 Task: Plan a trip to Edinet, Moldova from 7th December, 2023 to 15th December, 2023 for 6 adults. Place can be entire place with 3 bedrooms having 3 beds and 3 bathrooms. Property type can be guest house. Booking option can be shelf check-in.
Action: Mouse moved to (452, 62)
Screenshot: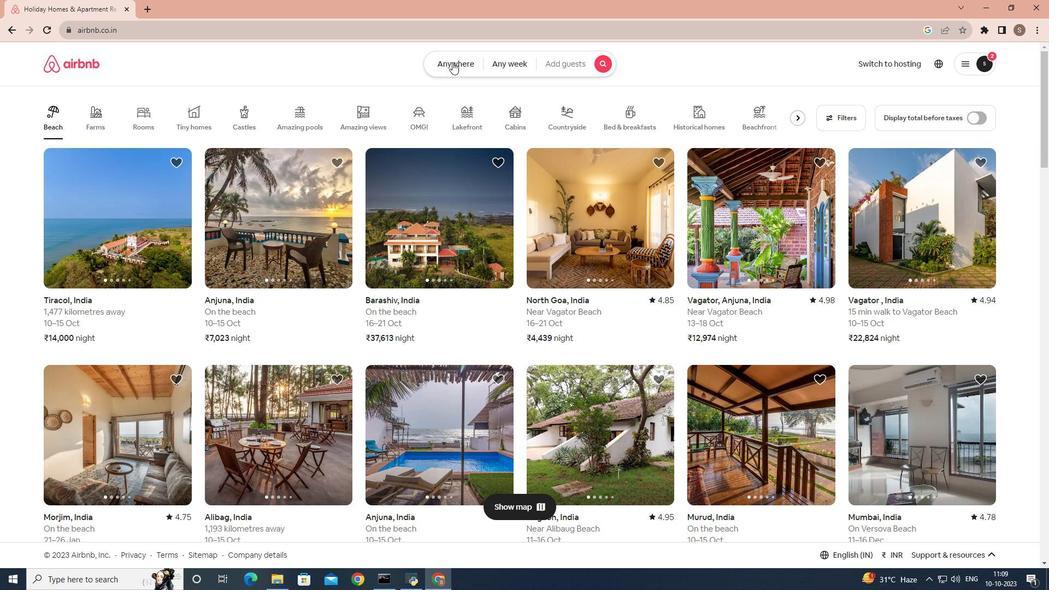 
Action: Mouse pressed left at (452, 62)
Screenshot: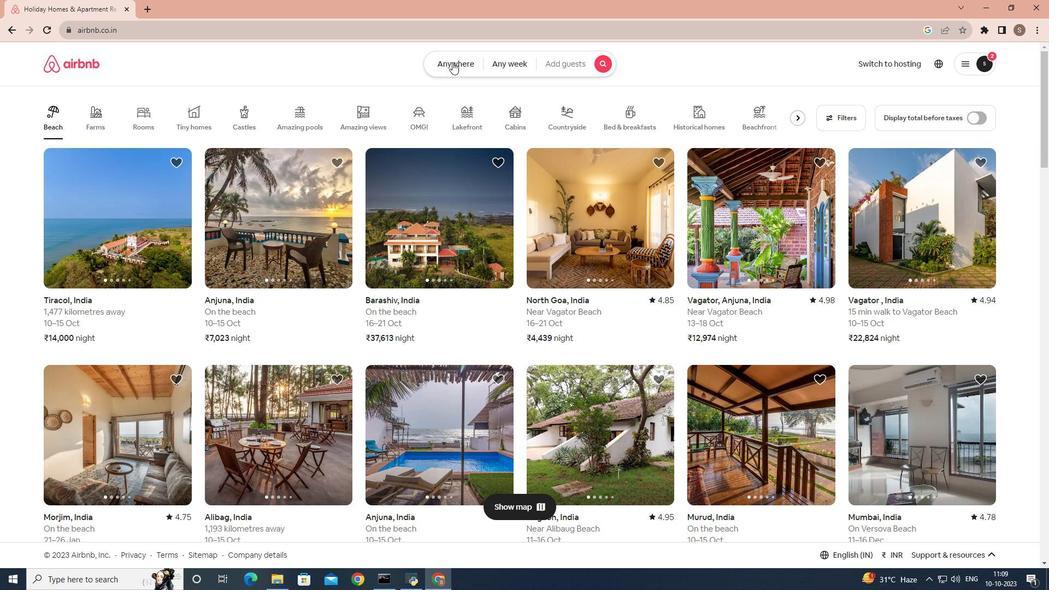 
Action: Mouse moved to (320, 105)
Screenshot: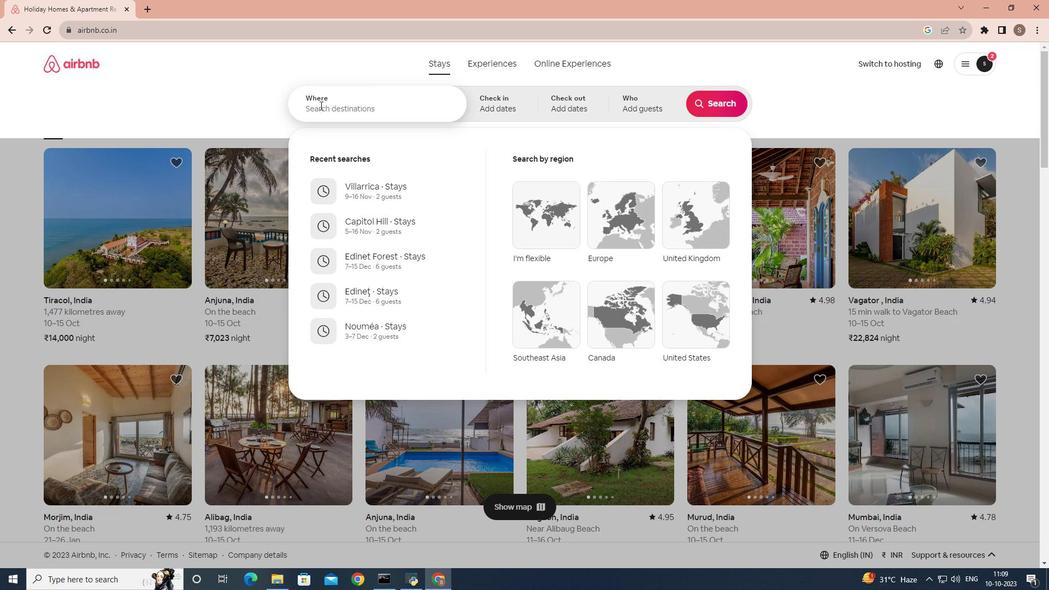 
Action: Mouse pressed left at (320, 105)
Screenshot: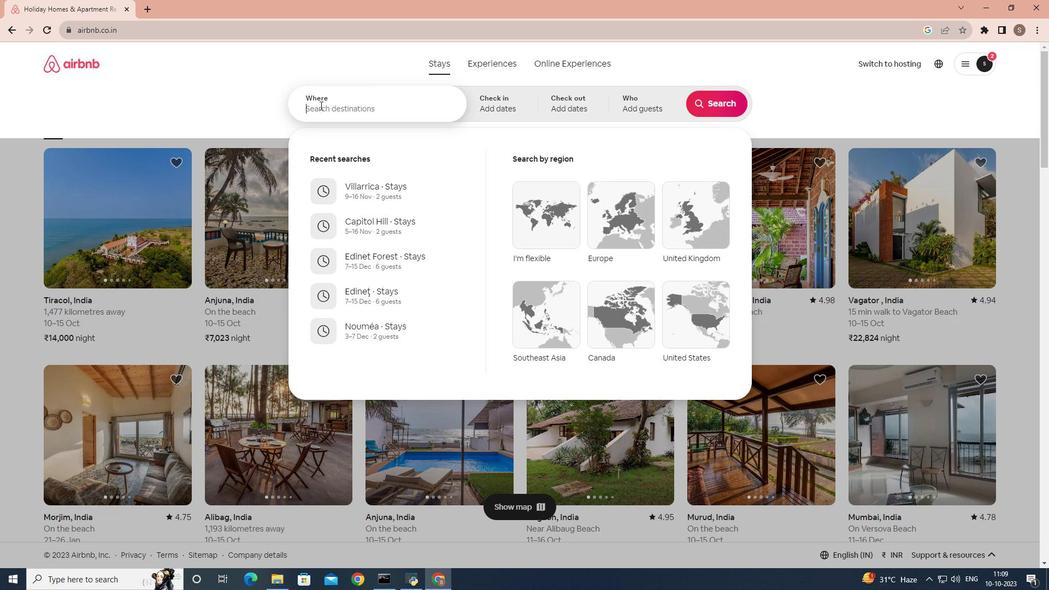 
Action: Key pressed edinet
Screenshot: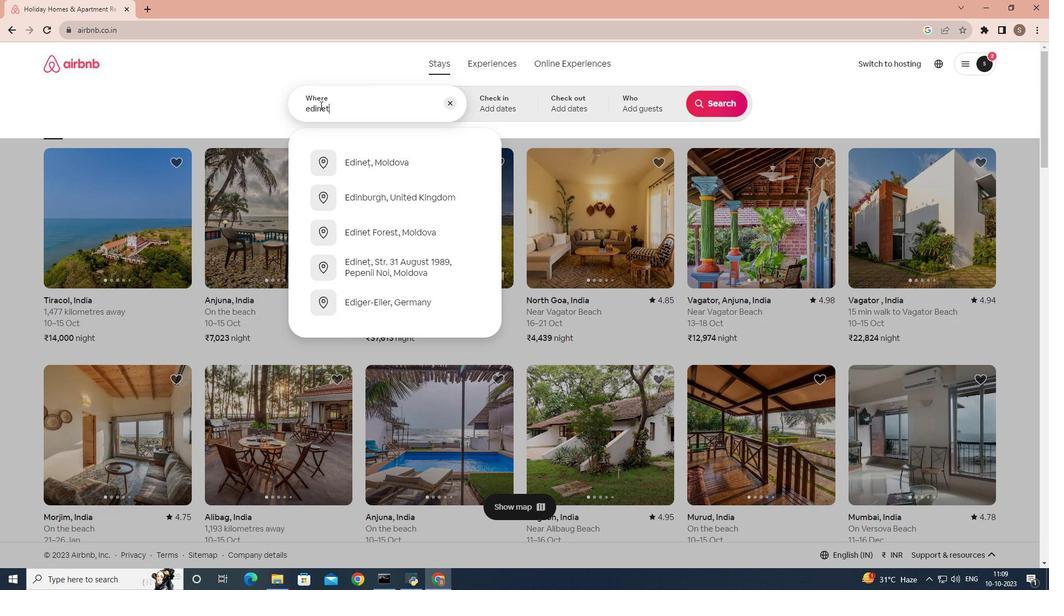 
Action: Mouse moved to (361, 162)
Screenshot: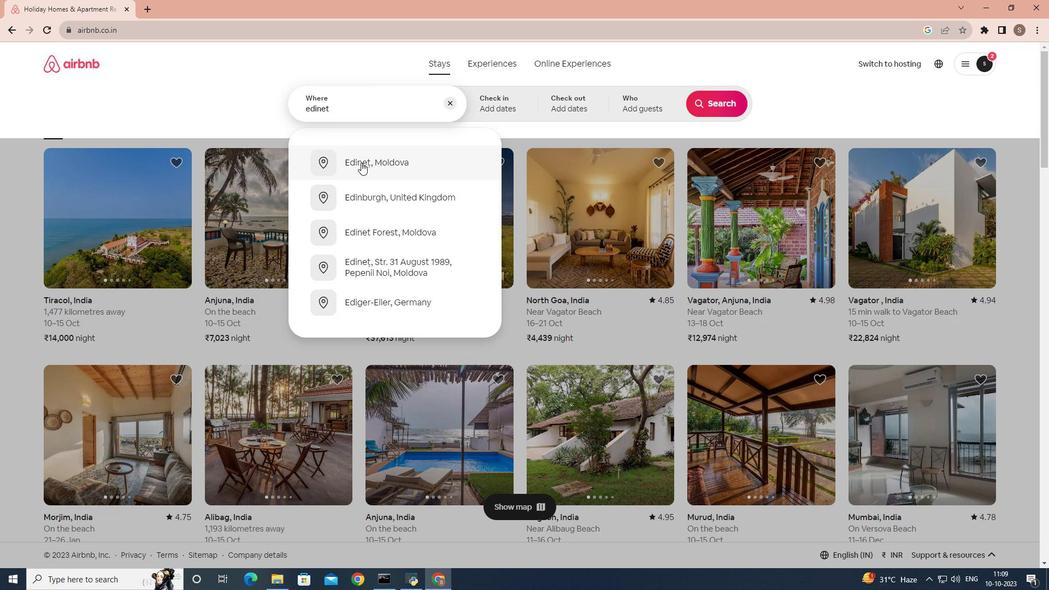 
Action: Mouse pressed left at (361, 162)
Screenshot: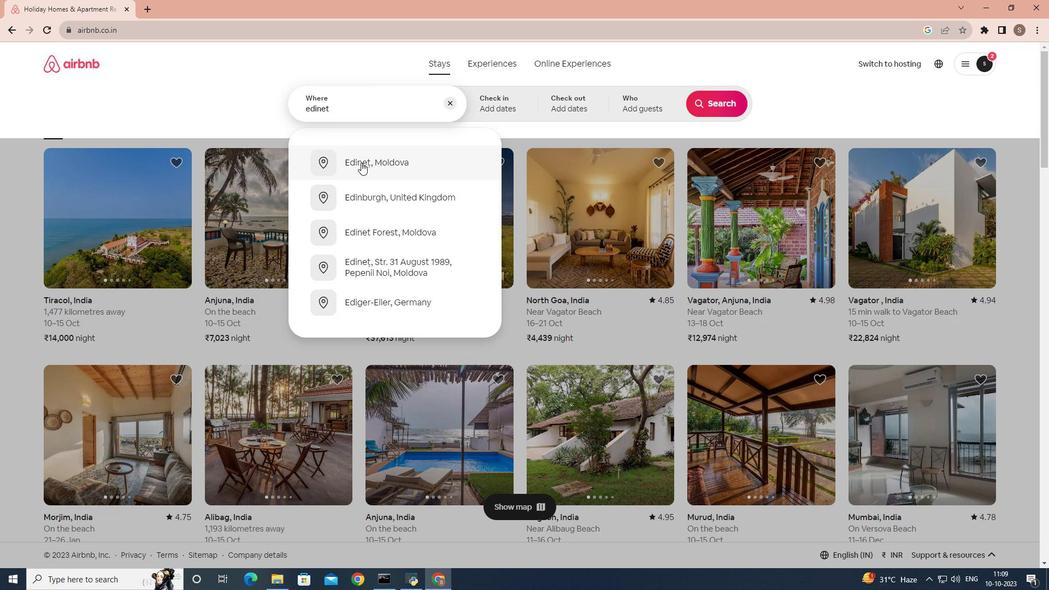 
Action: Mouse moved to (509, 113)
Screenshot: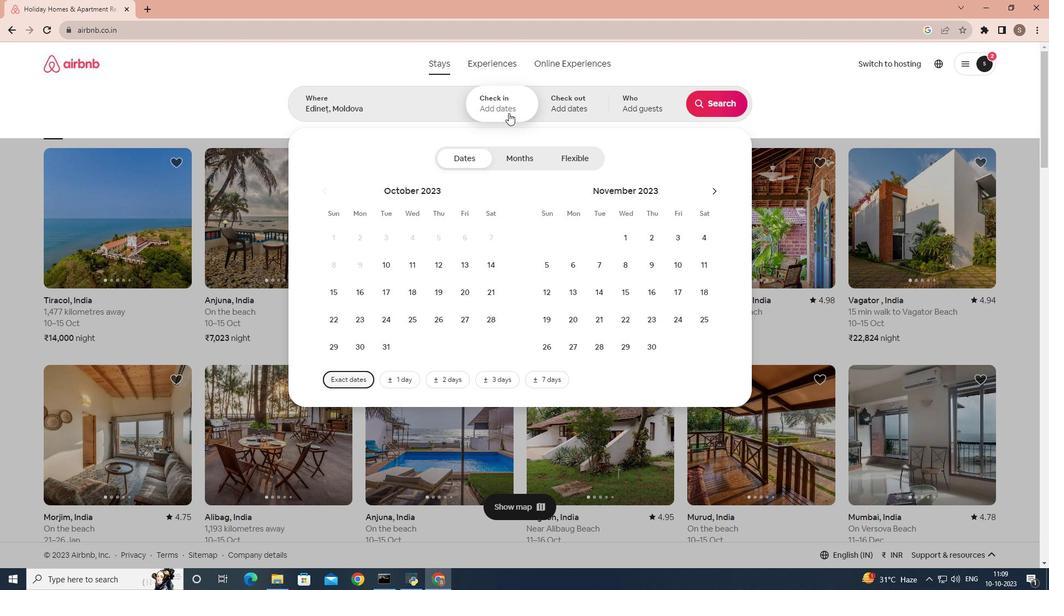 
Action: Mouse pressed left at (509, 113)
Screenshot: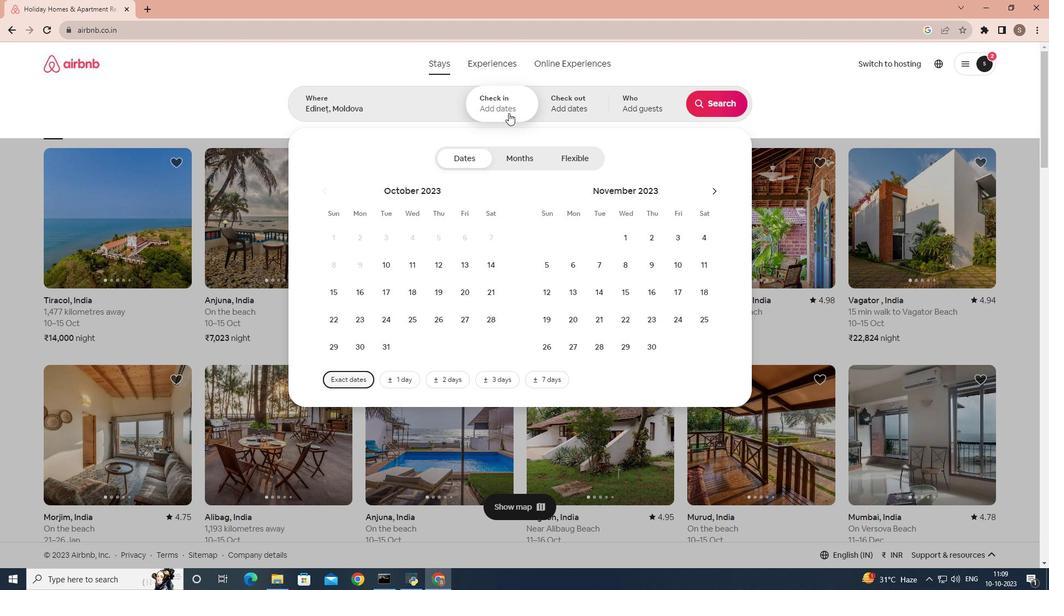 
Action: Mouse pressed left at (509, 113)
Screenshot: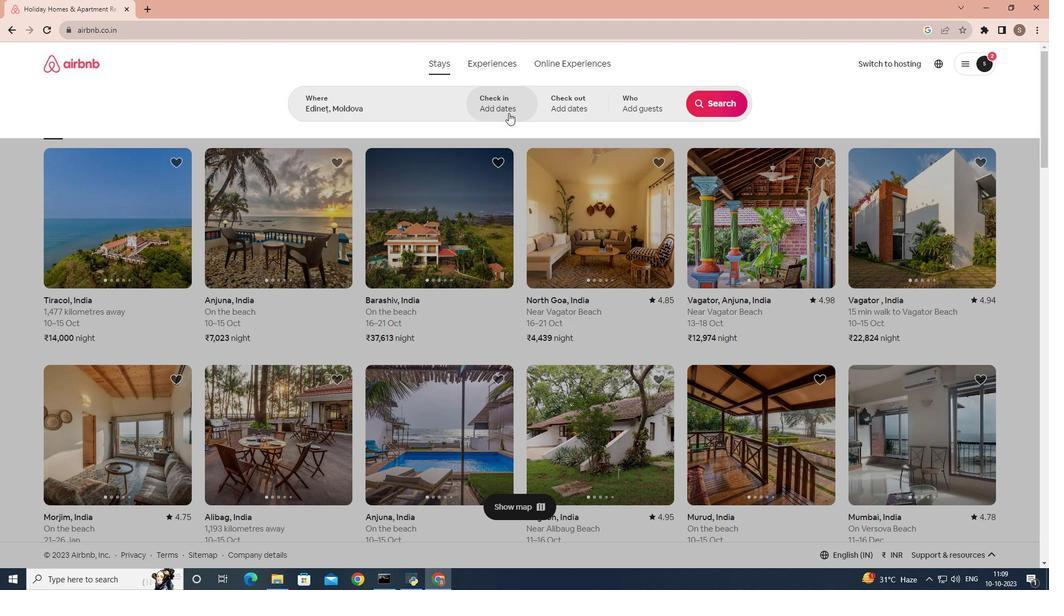 
Action: Mouse moved to (711, 194)
Screenshot: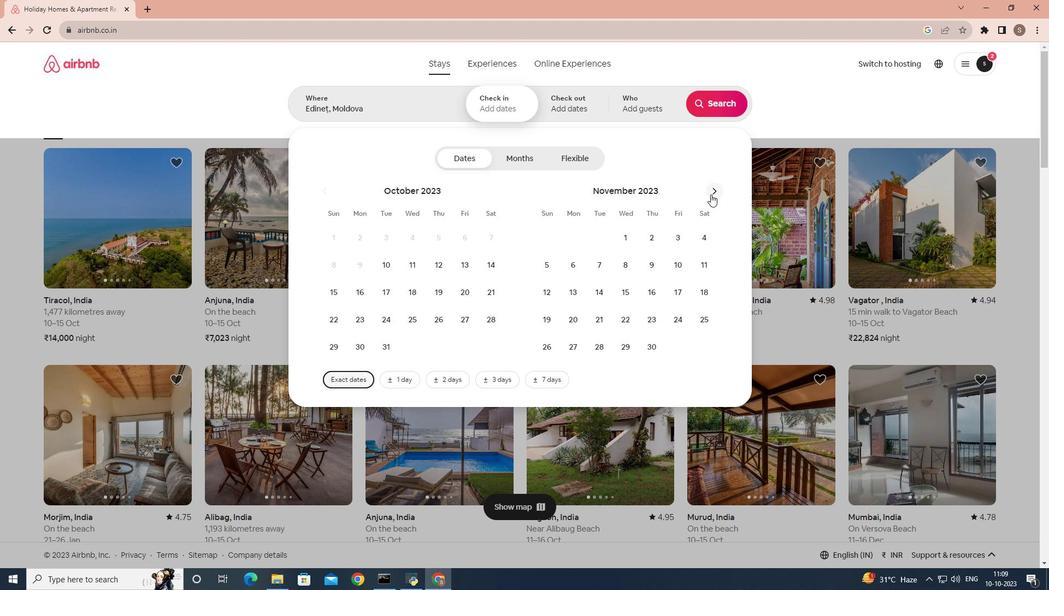 
Action: Mouse pressed left at (711, 194)
Screenshot: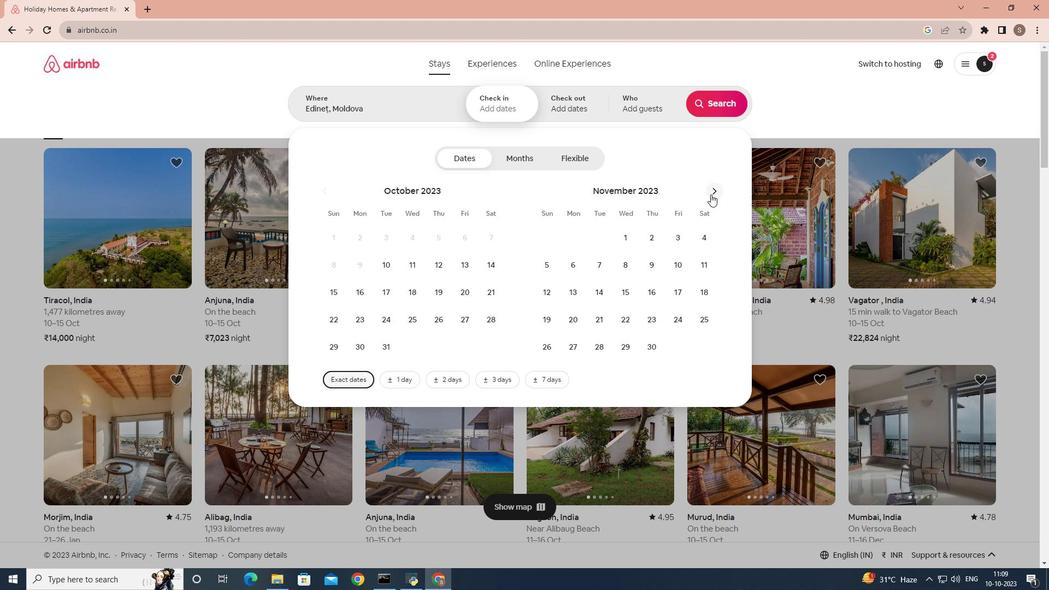 
Action: Mouse moved to (650, 266)
Screenshot: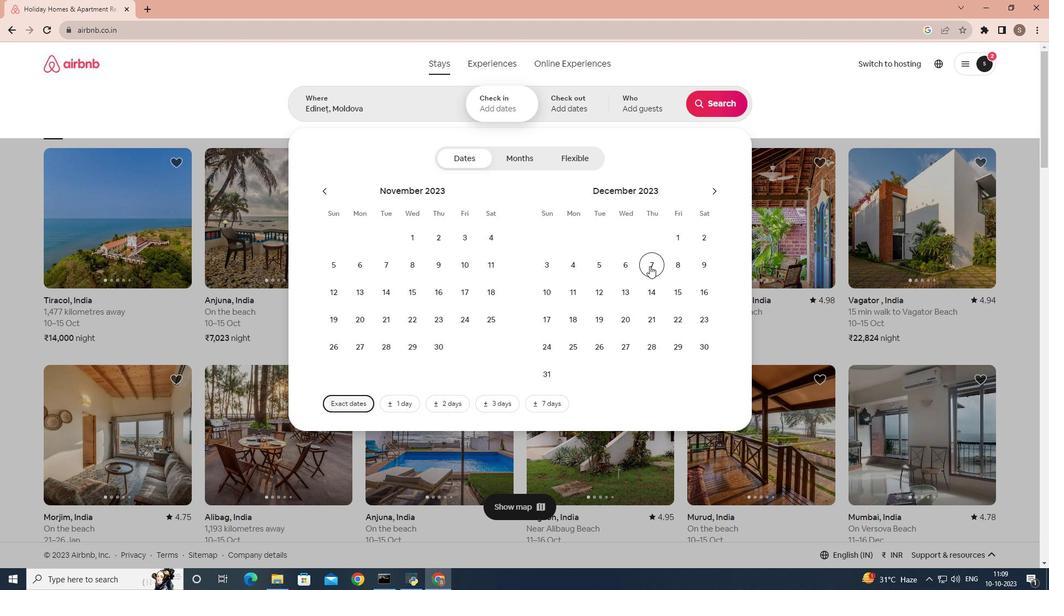 
Action: Mouse pressed left at (650, 266)
Screenshot: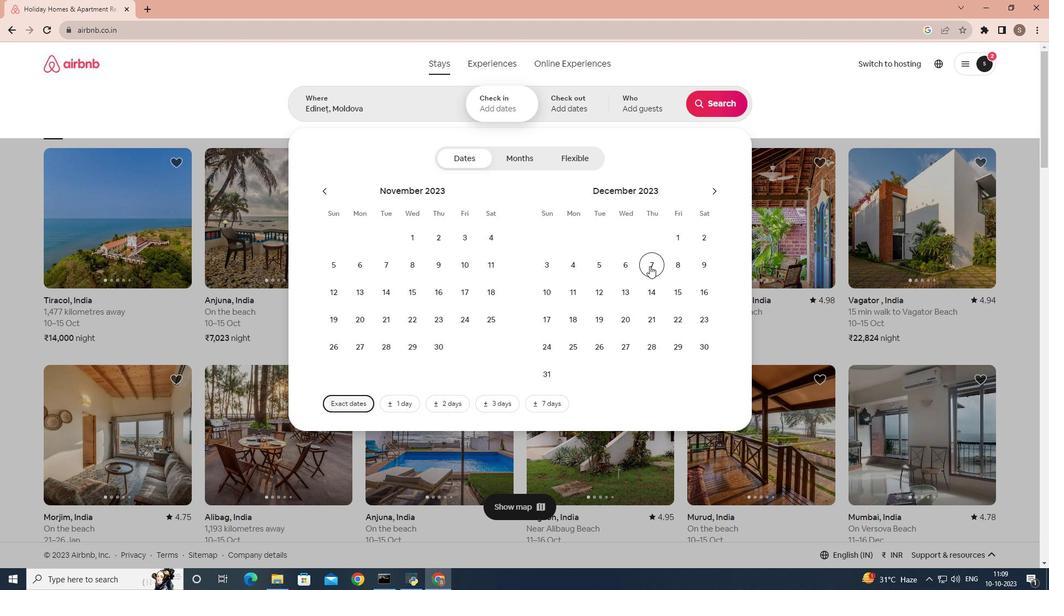 
Action: Mouse moved to (675, 302)
Screenshot: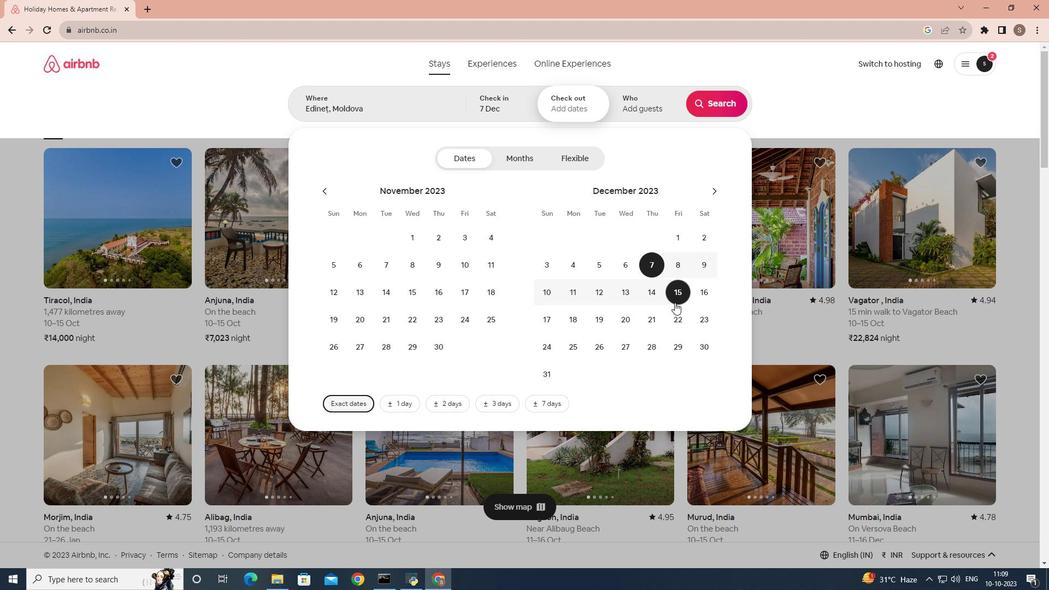 
Action: Mouse pressed left at (675, 302)
Screenshot: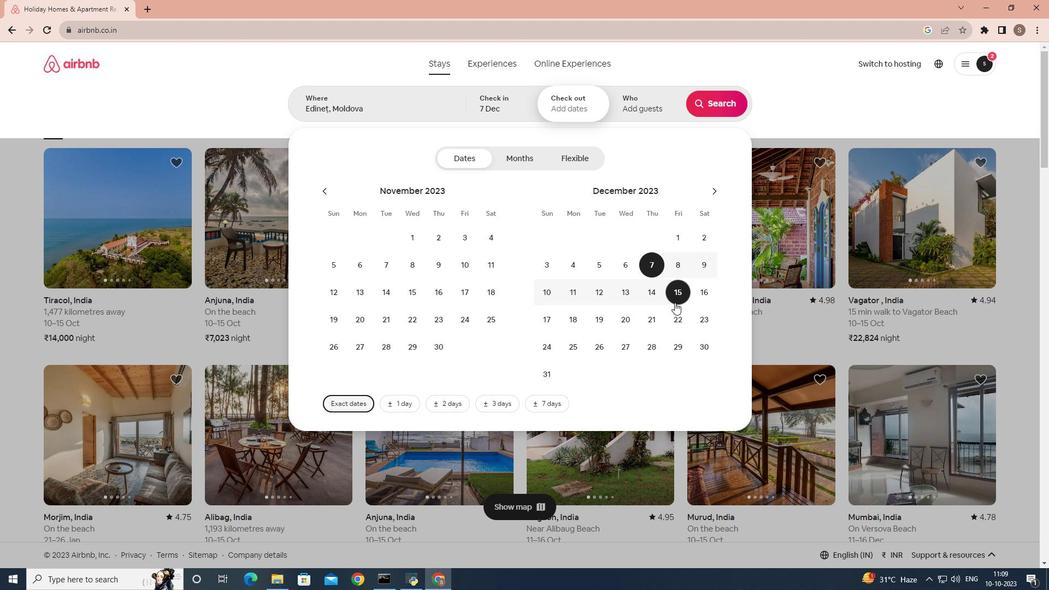 
Action: Mouse moved to (661, 102)
Screenshot: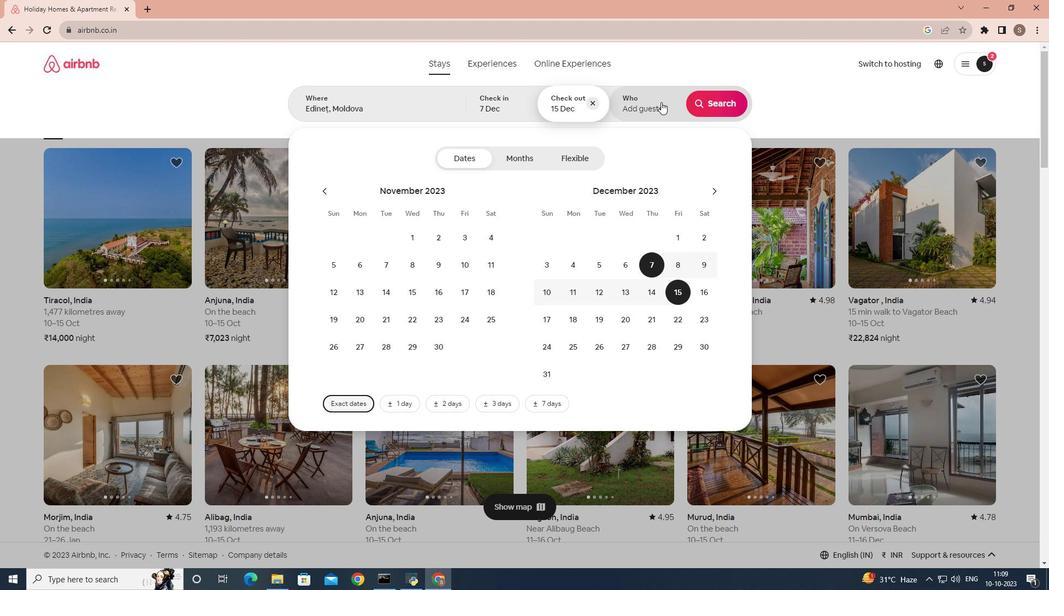 
Action: Mouse pressed left at (661, 102)
Screenshot: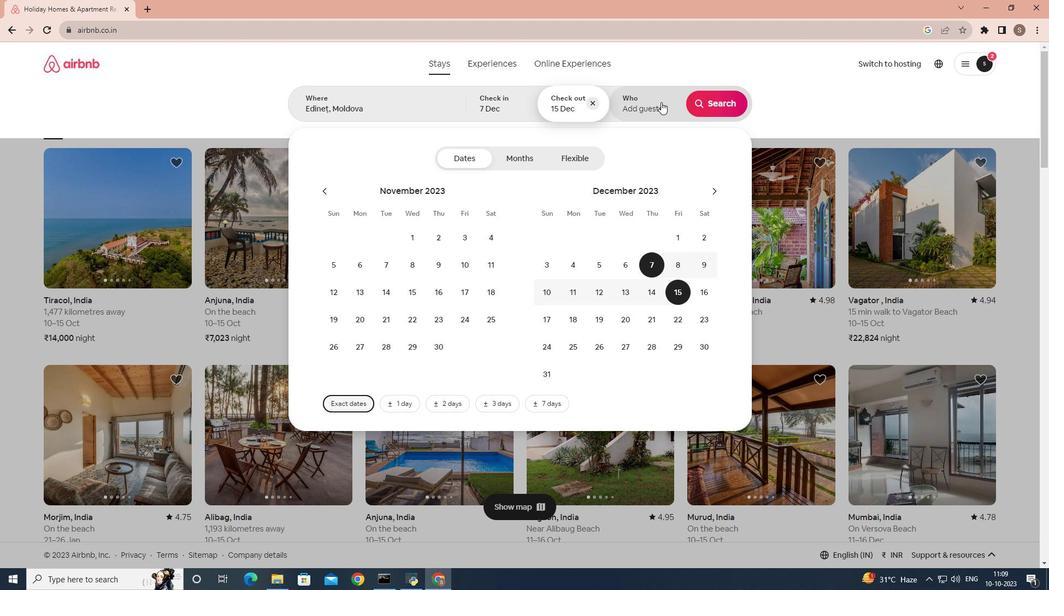 
Action: Mouse moved to (718, 159)
Screenshot: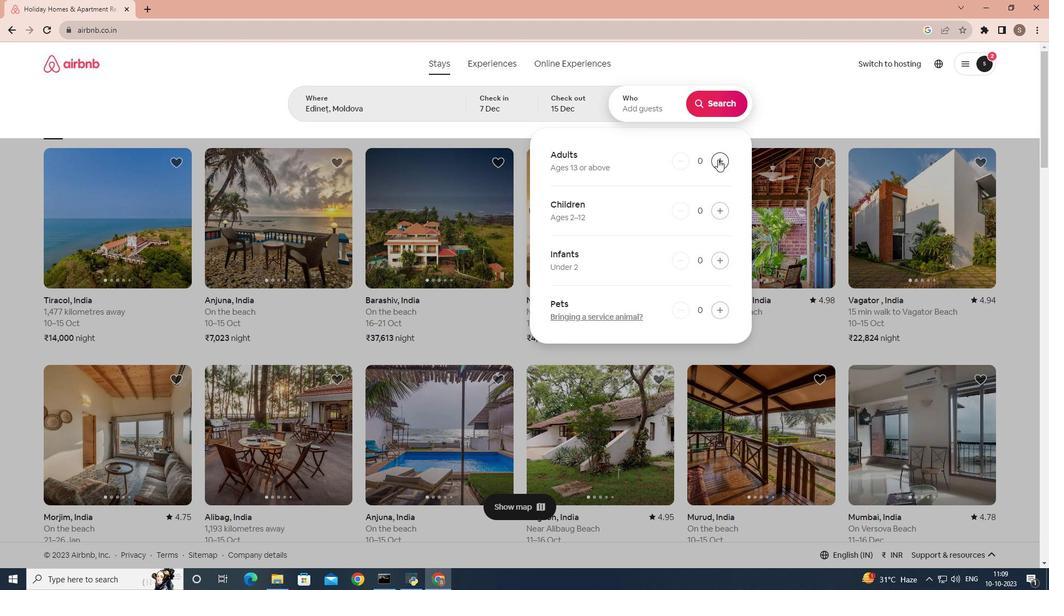 
Action: Mouse pressed left at (718, 159)
Screenshot: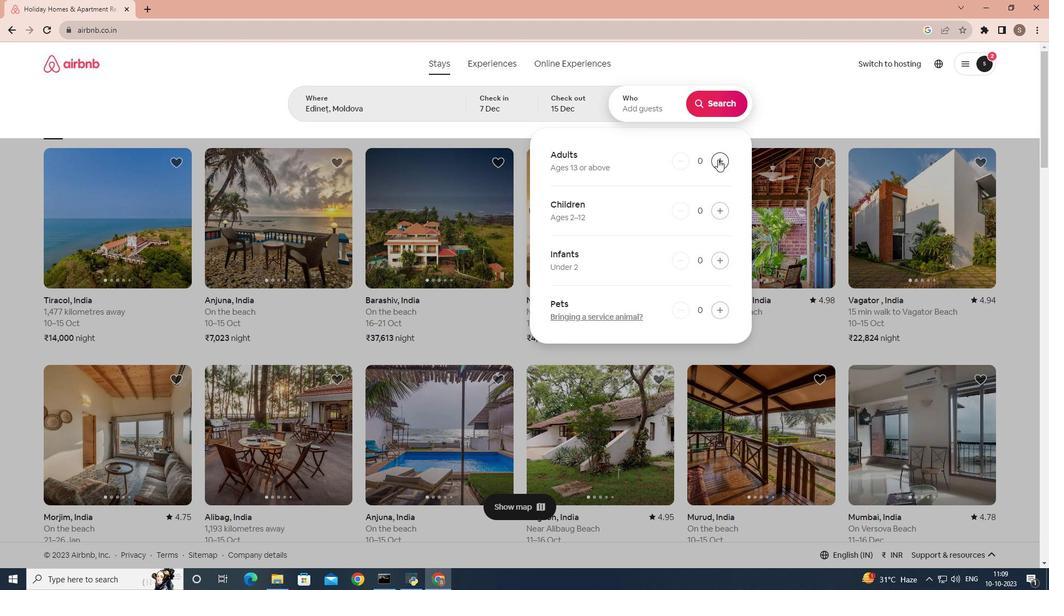 
Action: Mouse pressed left at (718, 159)
Screenshot: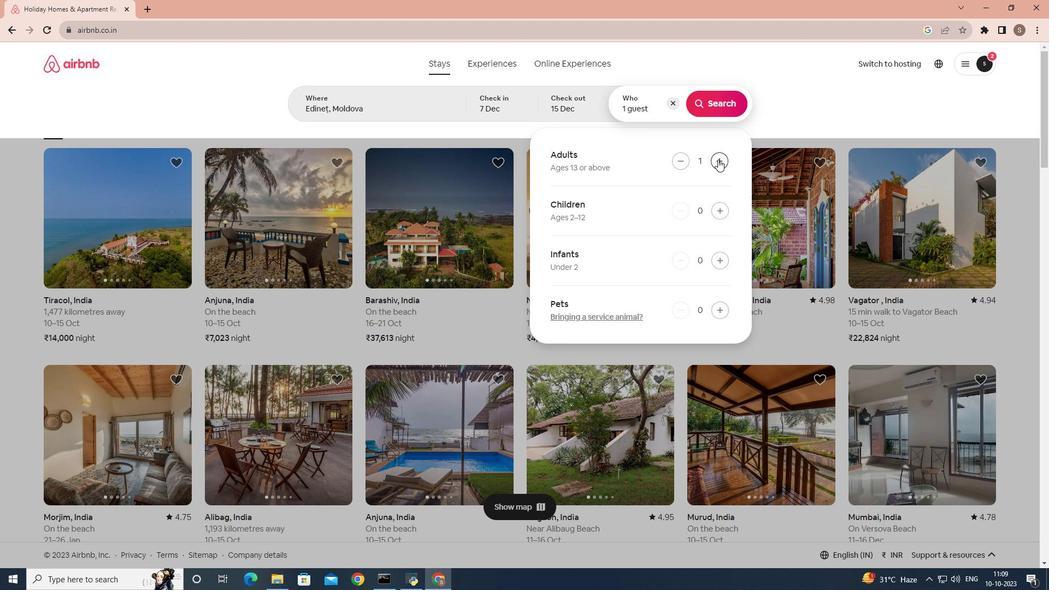 
Action: Mouse pressed left at (718, 159)
Screenshot: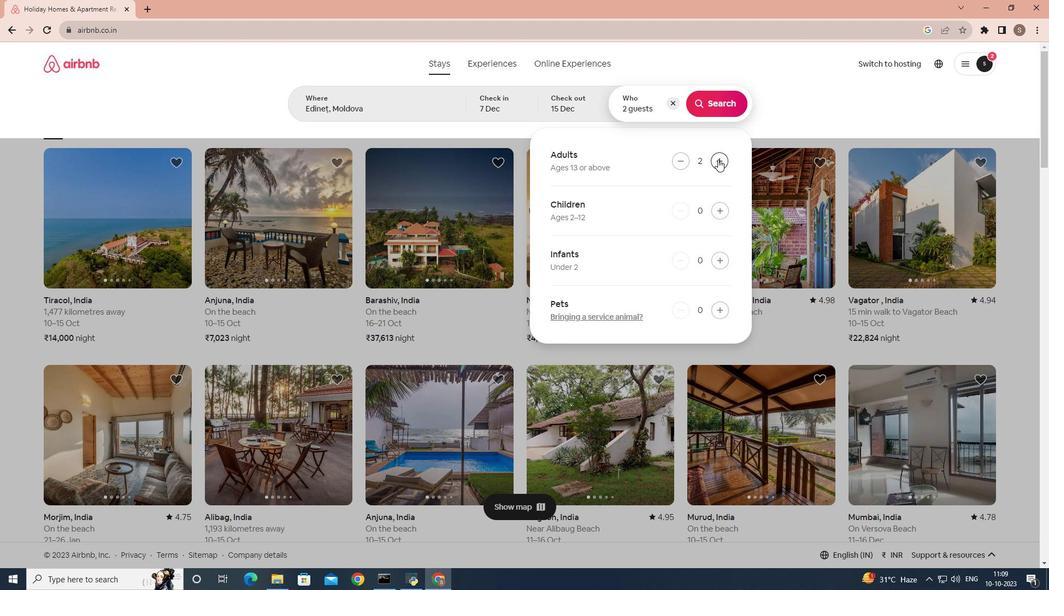 
Action: Mouse pressed left at (718, 159)
Screenshot: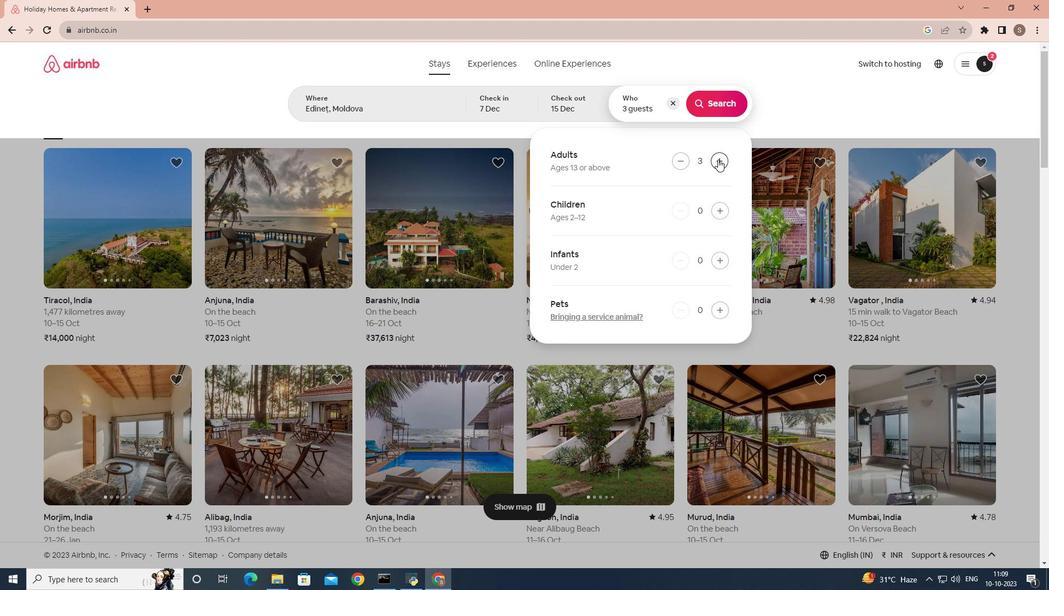 
Action: Mouse pressed left at (718, 159)
Screenshot: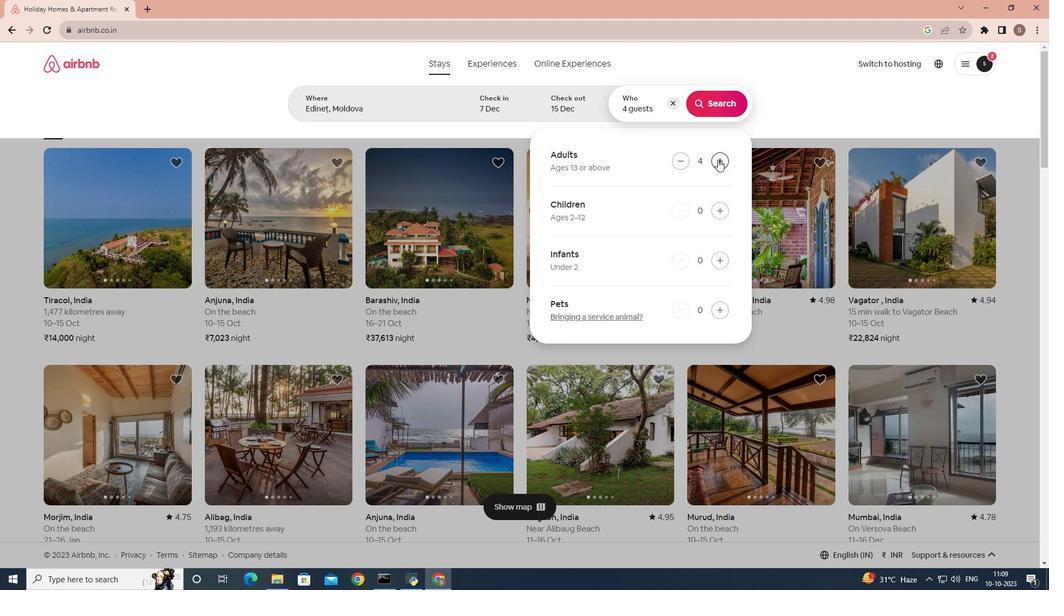 
Action: Mouse pressed left at (718, 159)
Screenshot: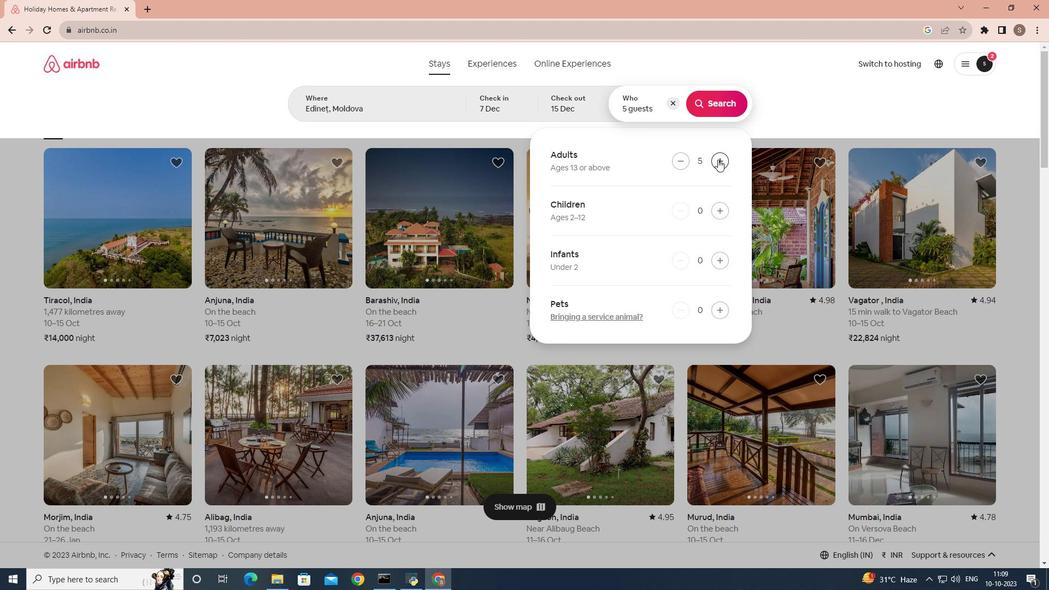 
Action: Mouse moved to (729, 104)
Screenshot: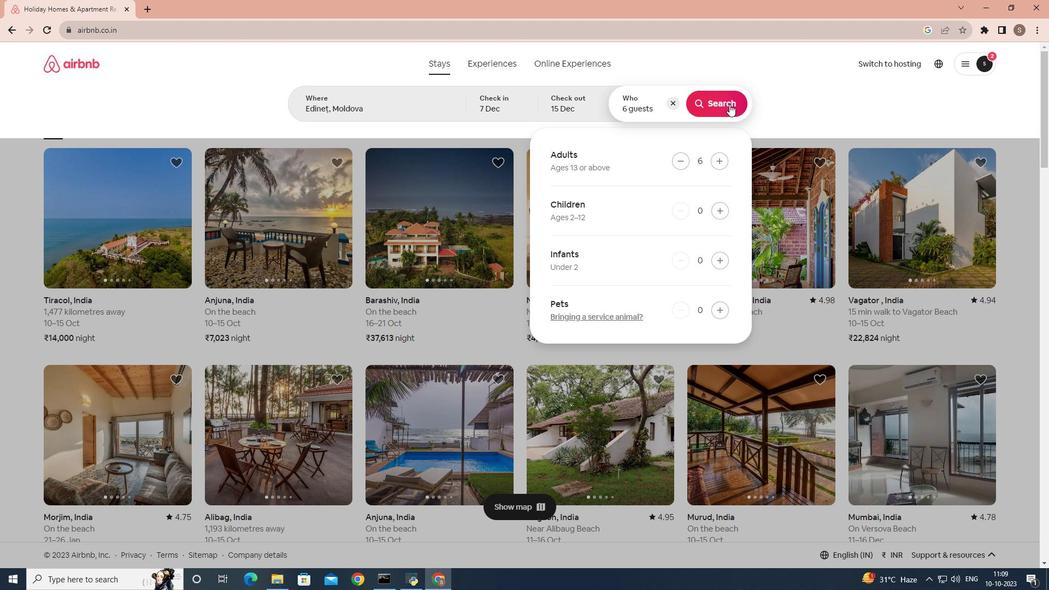 
Action: Mouse pressed left at (729, 104)
Screenshot: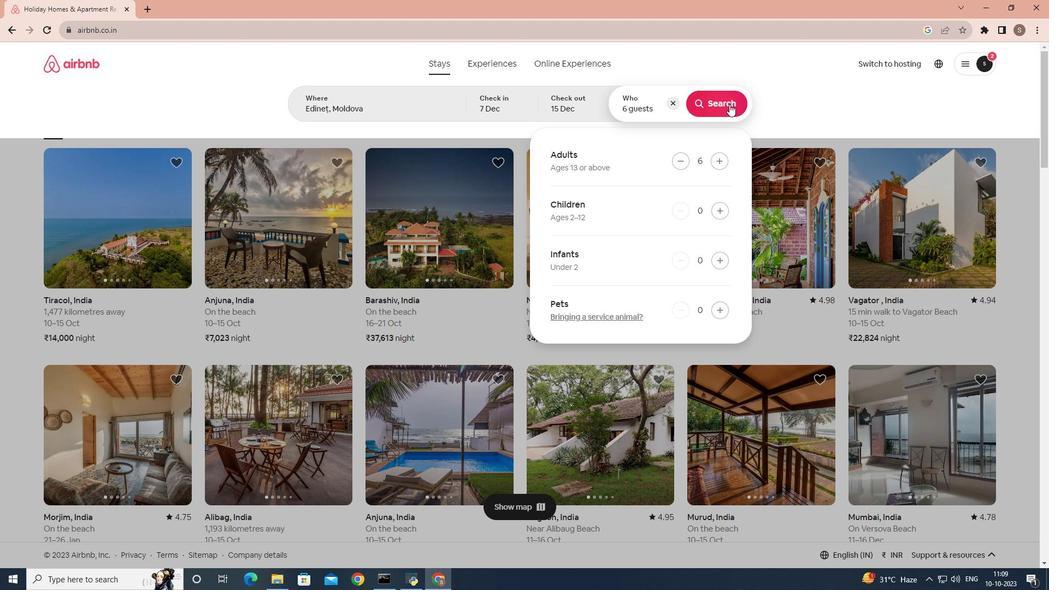 
Action: Mouse moved to (860, 109)
Screenshot: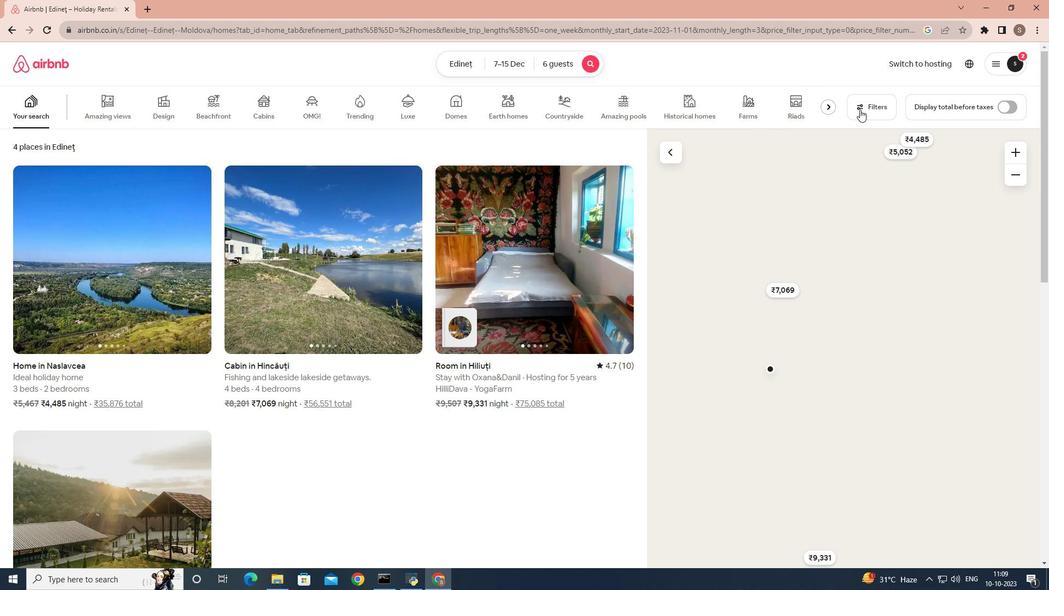 
Action: Mouse pressed left at (860, 109)
Screenshot: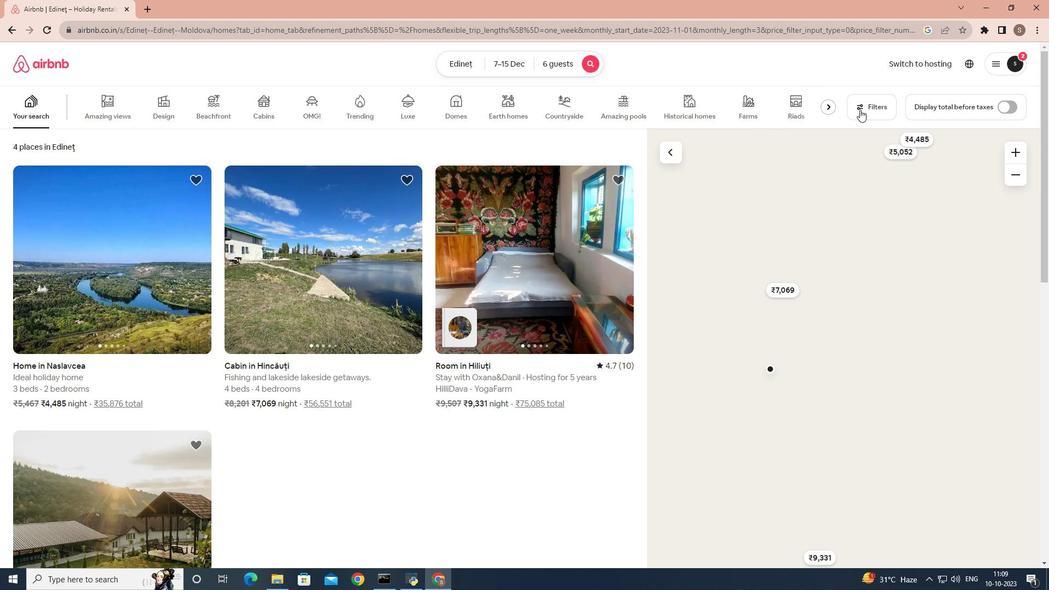 
Action: Mouse moved to (633, 178)
Screenshot: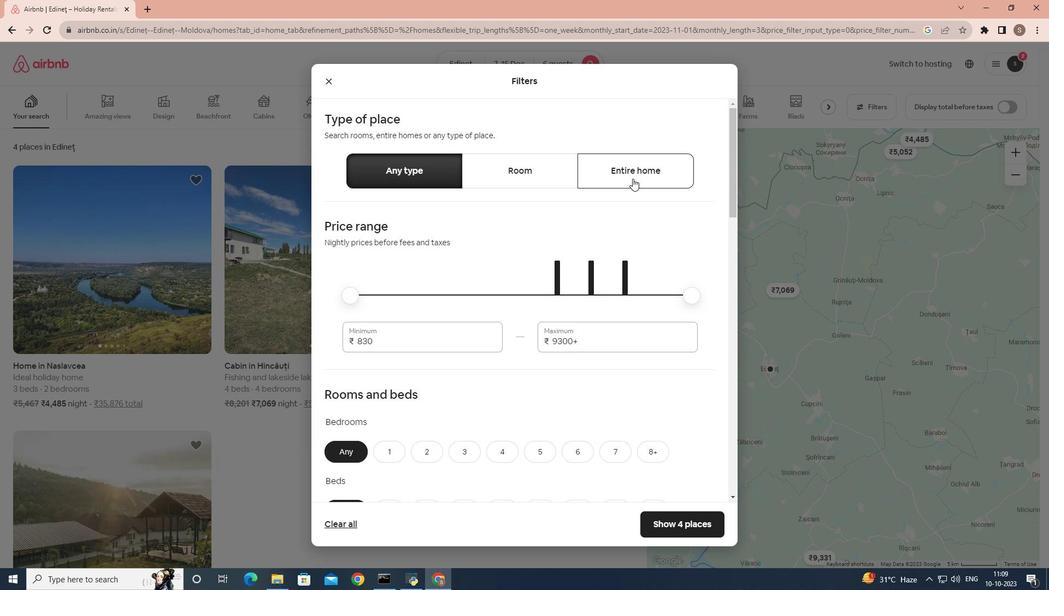 
Action: Mouse pressed left at (633, 178)
Screenshot: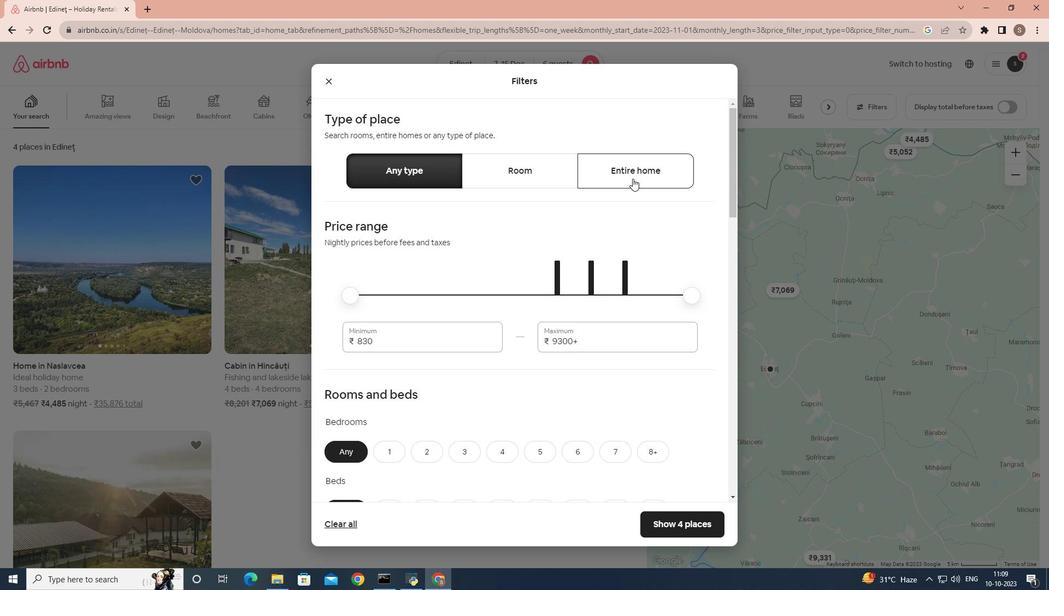 
Action: Mouse moved to (449, 362)
Screenshot: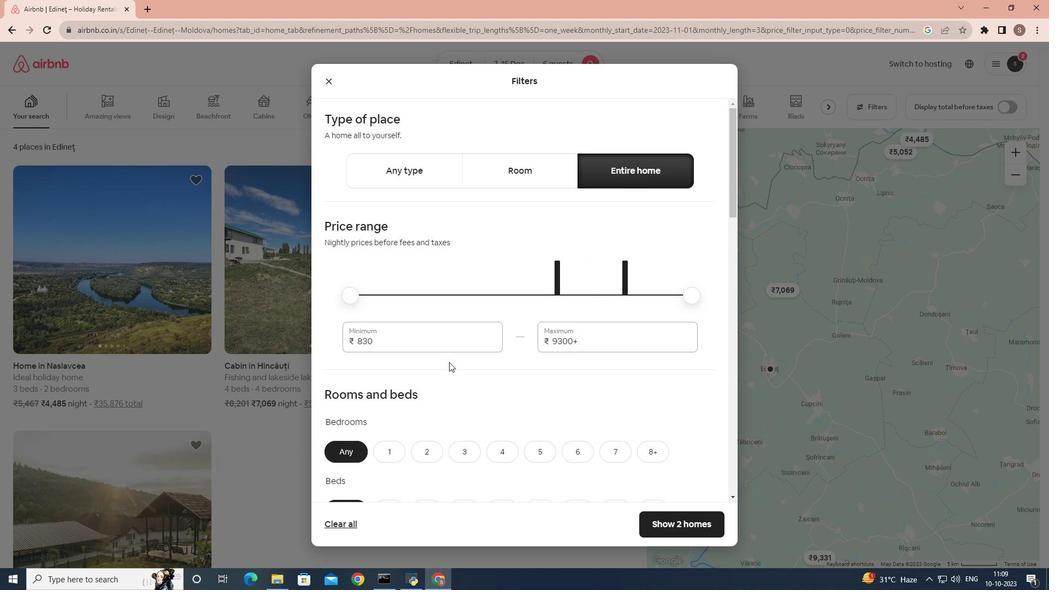 
Action: Mouse scrolled (449, 361) with delta (0, 0)
Screenshot: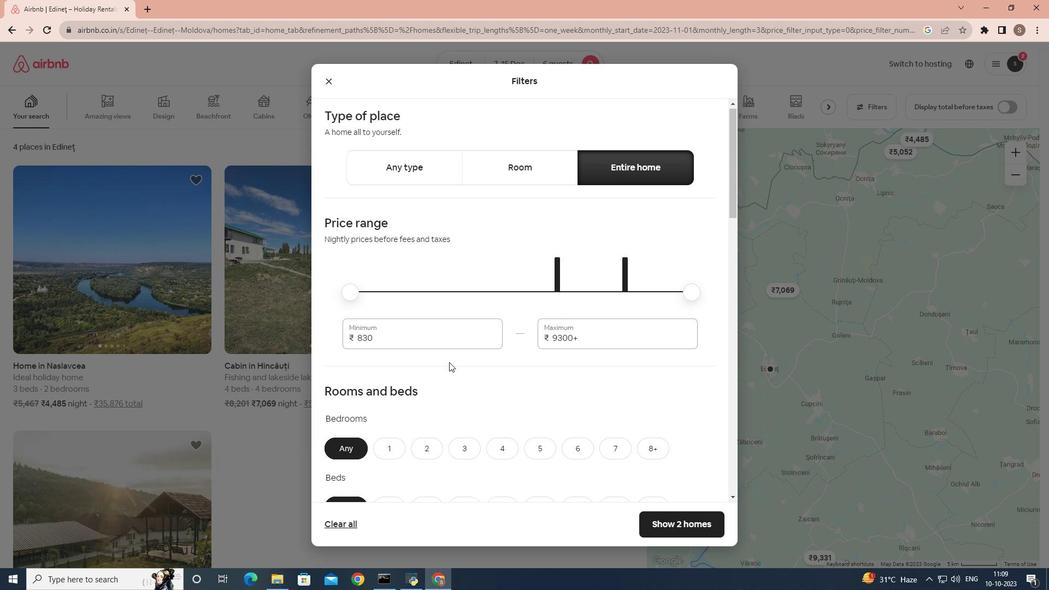 
Action: Mouse scrolled (449, 361) with delta (0, 0)
Screenshot: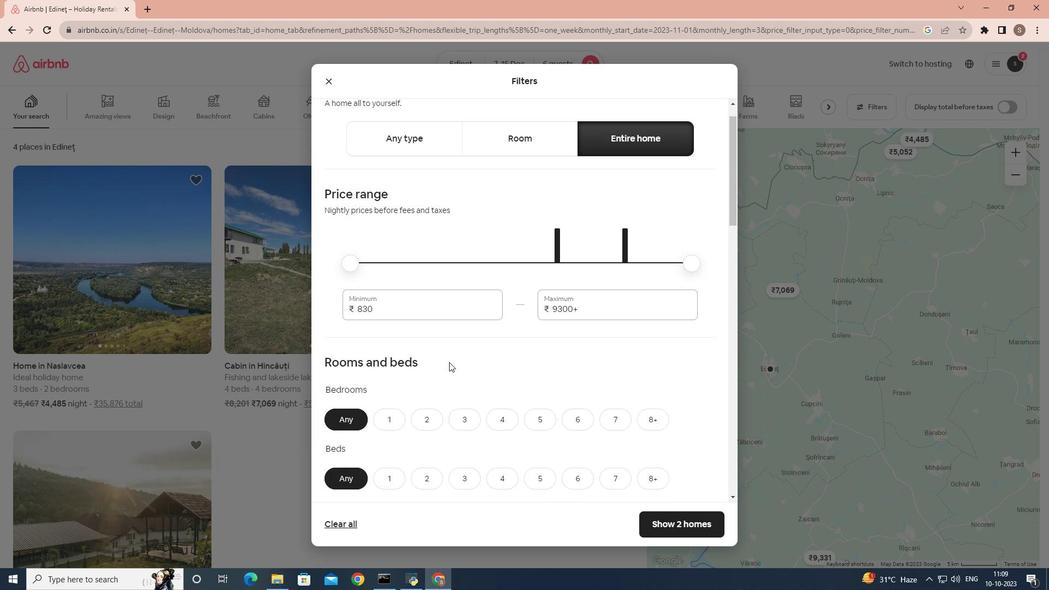 
Action: Mouse scrolled (449, 361) with delta (0, 0)
Screenshot: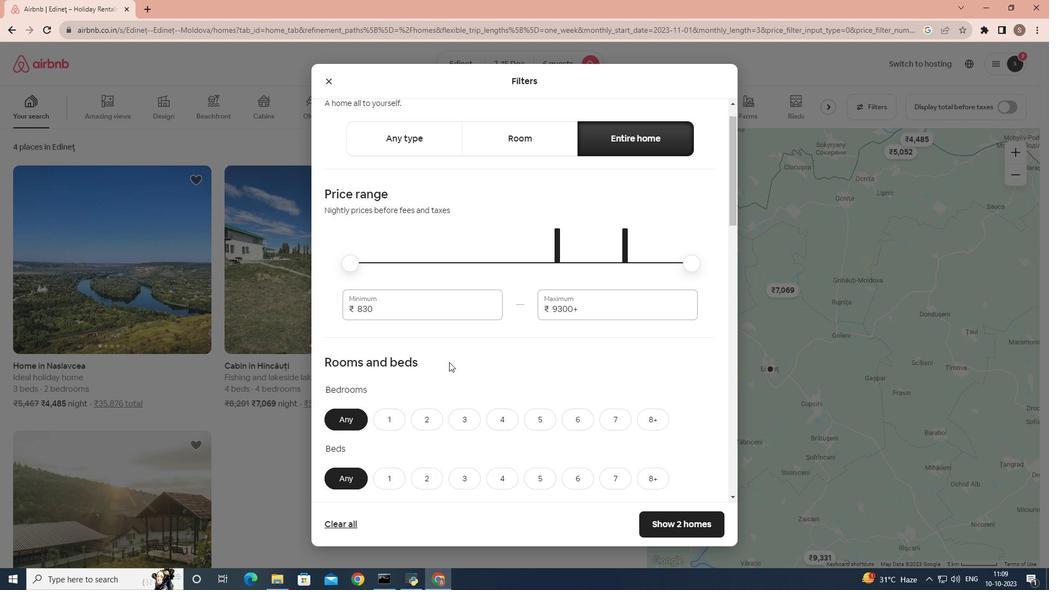 
Action: Mouse scrolled (449, 361) with delta (0, 0)
Screenshot: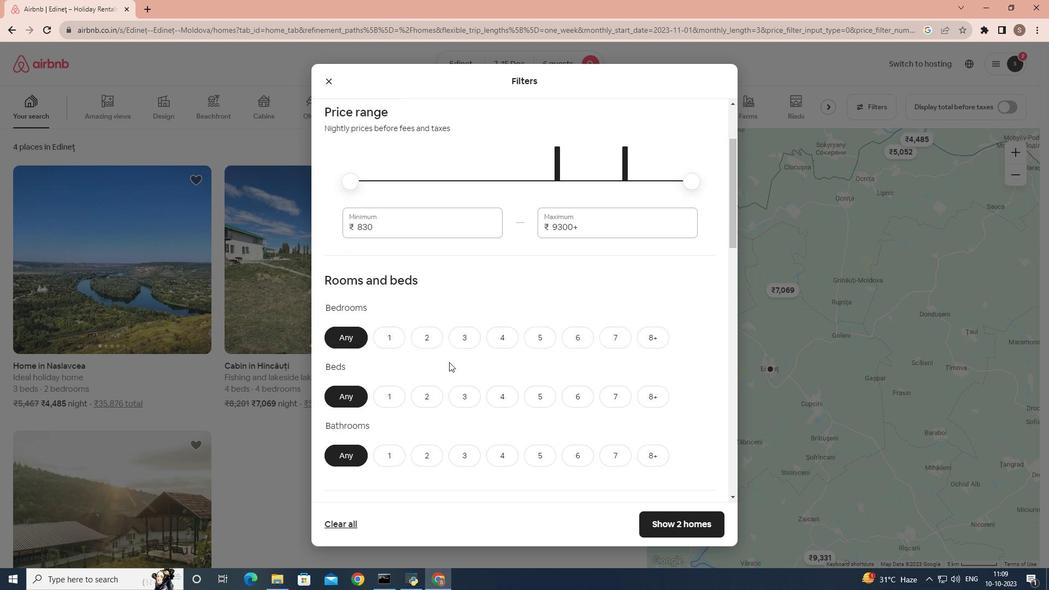 
Action: Mouse scrolled (449, 361) with delta (0, 0)
Screenshot: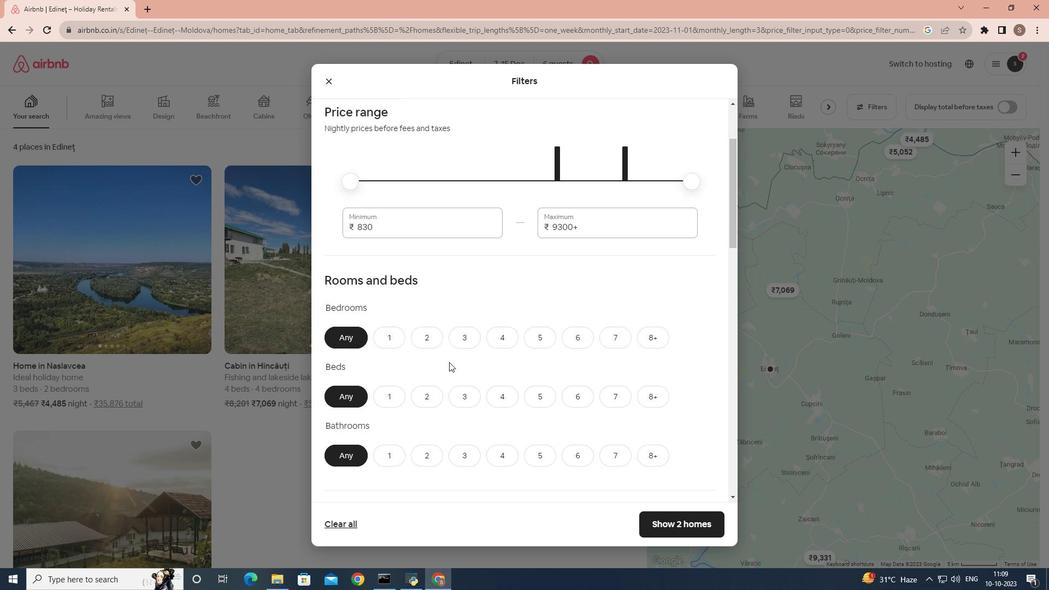 
Action: Mouse moved to (457, 179)
Screenshot: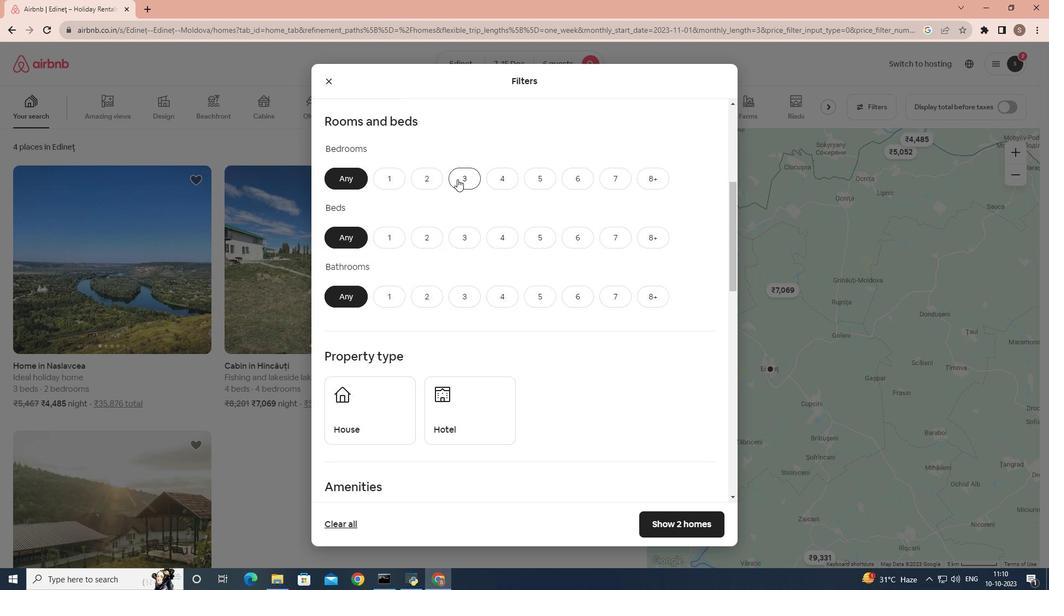 
Action: Mouse pressed left at (457, 179)
Screenshot: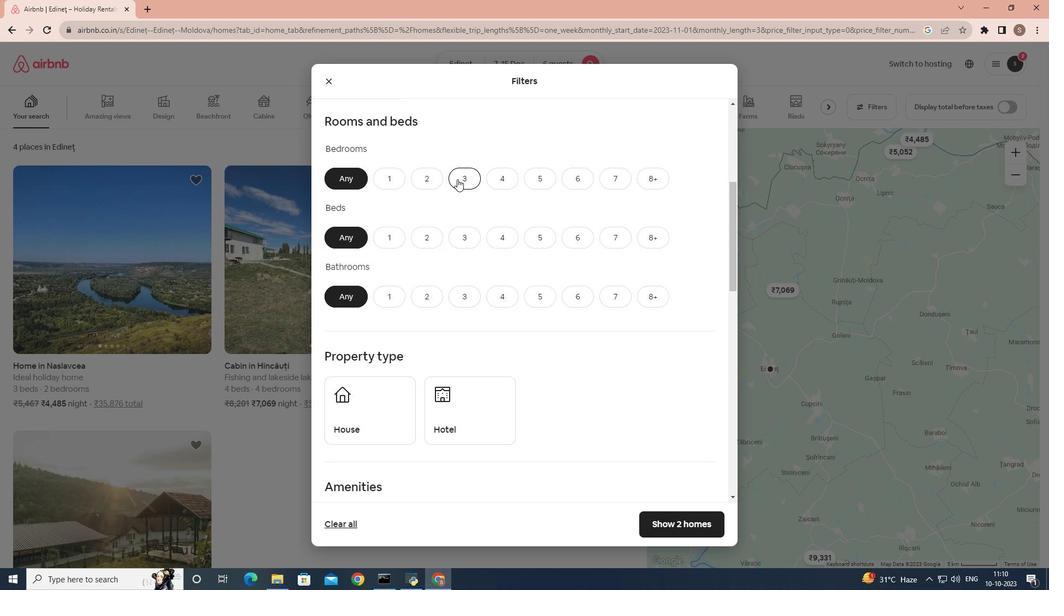 
Action: Mouse moved to (482, 234)
Screenshot: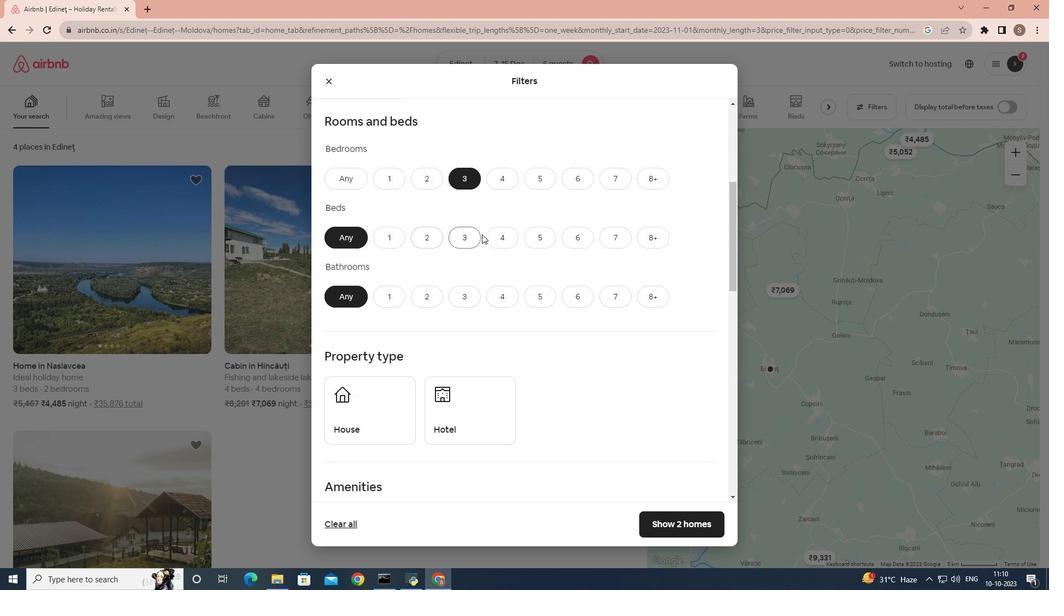 
Action: Mouse pressed left at (482, 234)
Screenshot: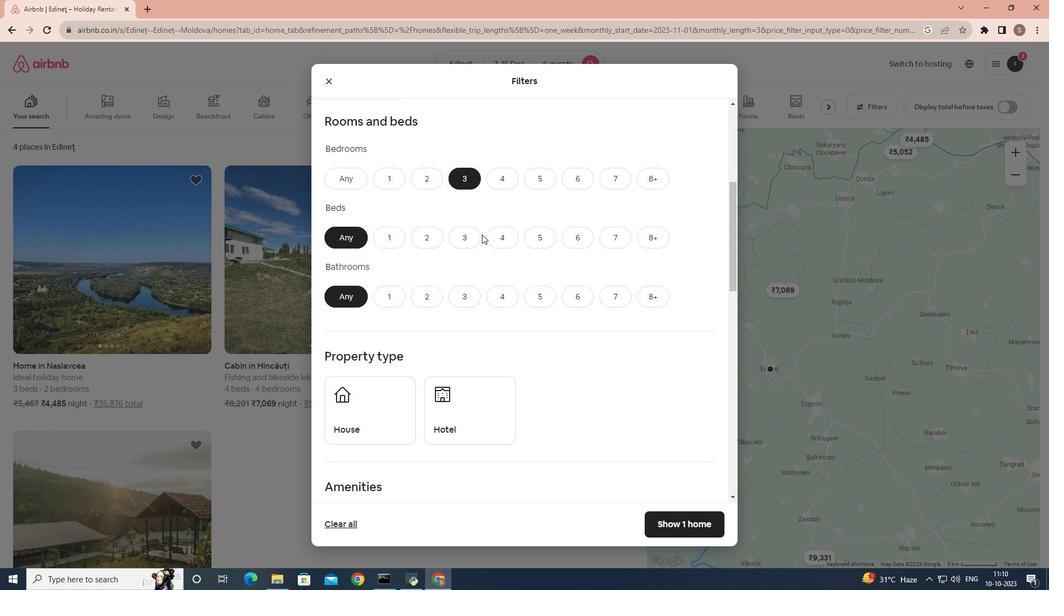 
Action: Mouse moved to (472, 234)
Screenshot: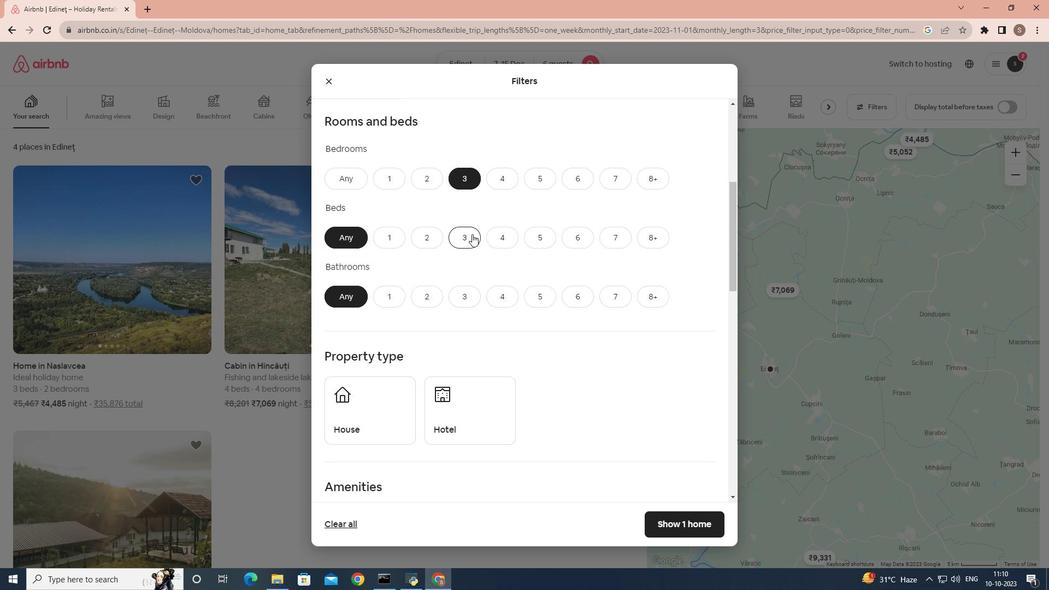 
Action: Mouse pressed left at (472, 234)
Screenshot: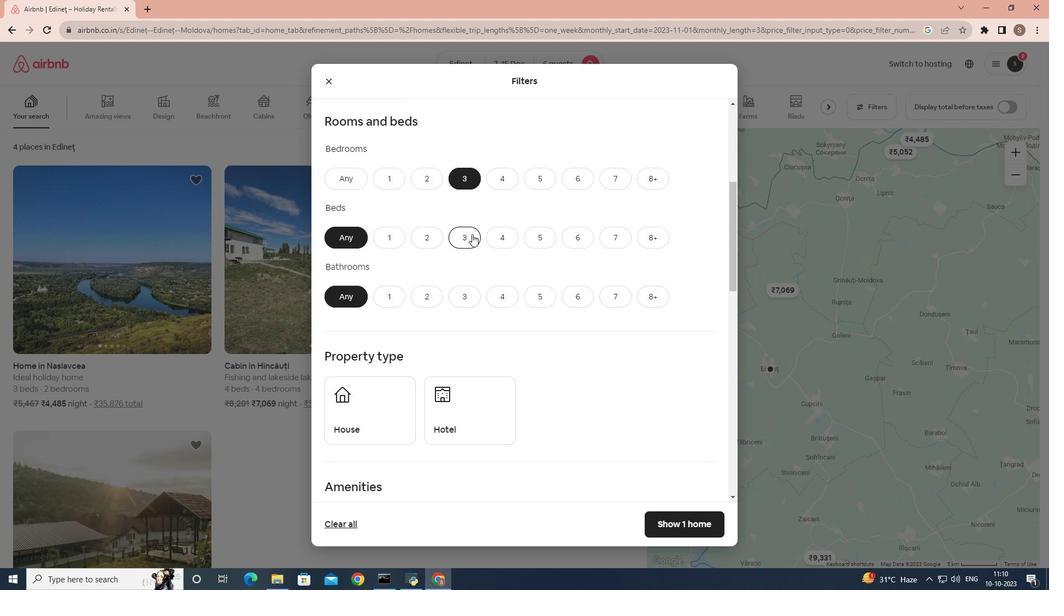 
Action: Mouse moved to (456, 299)
Screenshot: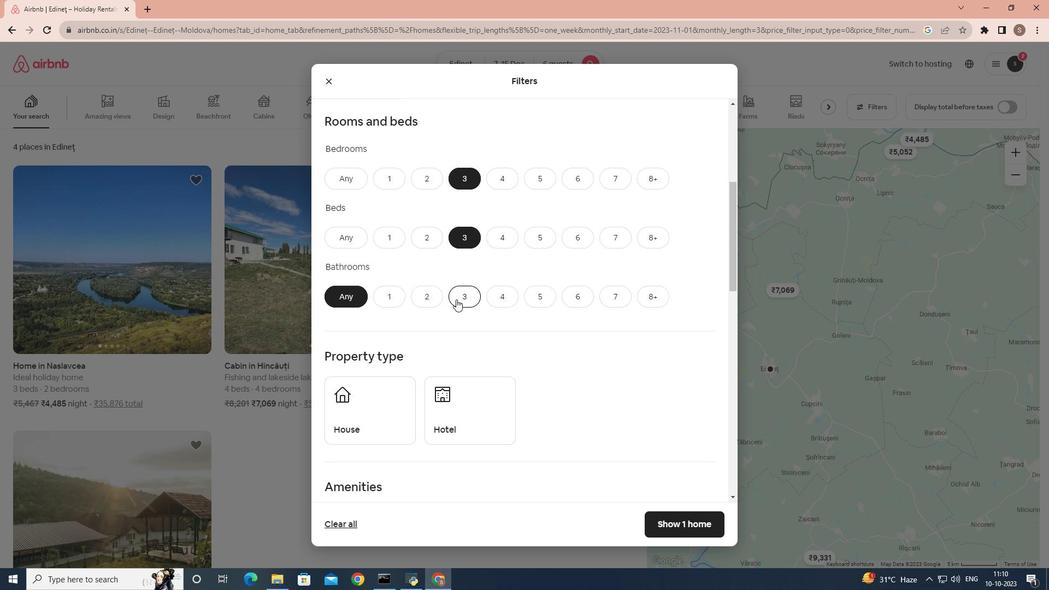 
Action: Mouse pressed left at (456, 299)
Screenshot: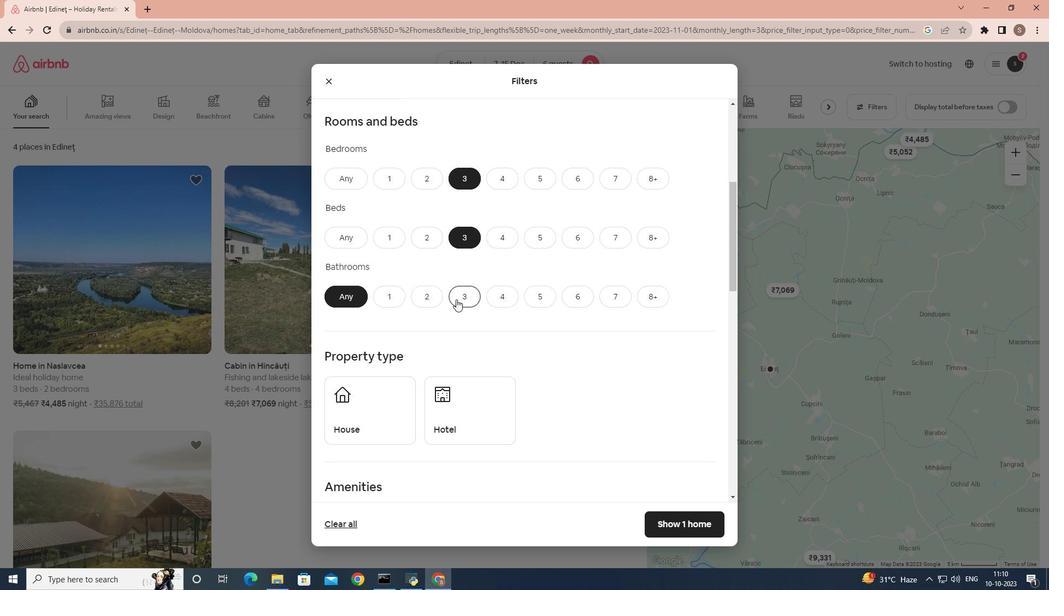 
Action: Mouse moved to (401, 338)
Screenshot: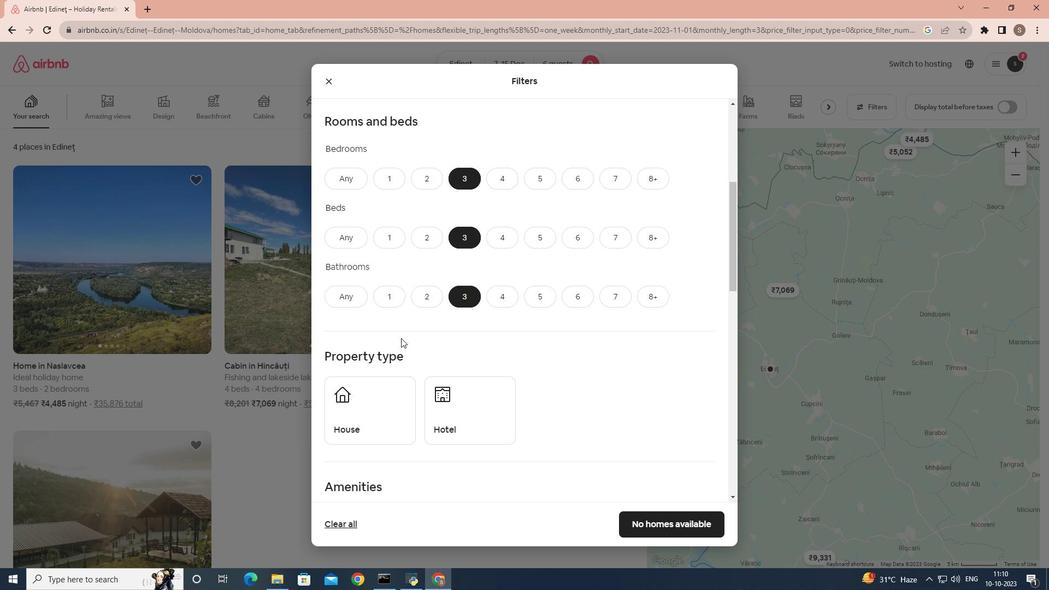 
Action: Mouse scrolled (401, 337) with delta (0, 0)
Screenshot: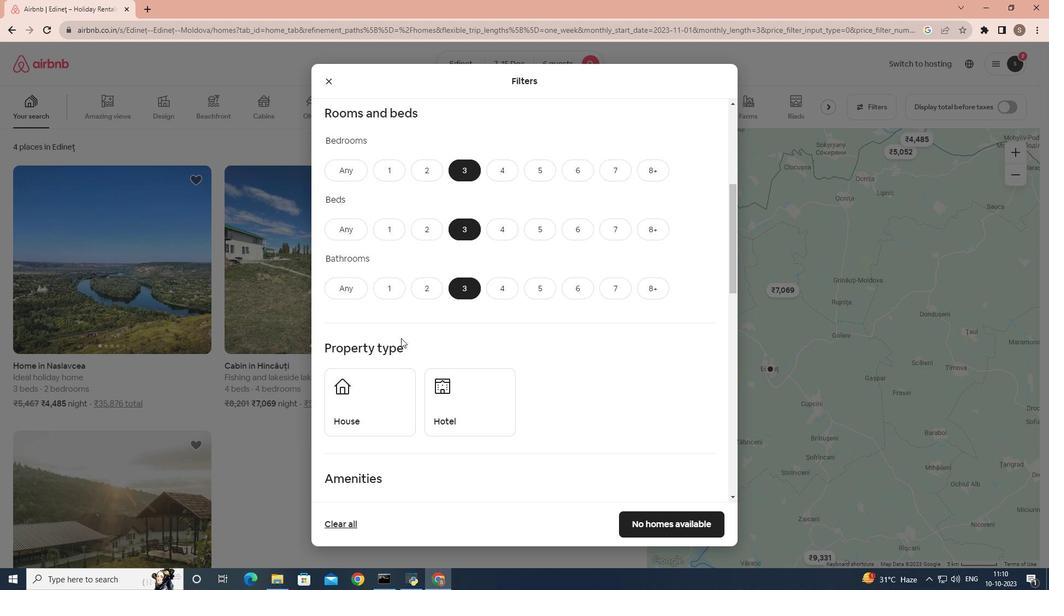 
Action: Mouse scrolled (401, 337) with delta (0, 0)
Screenshot: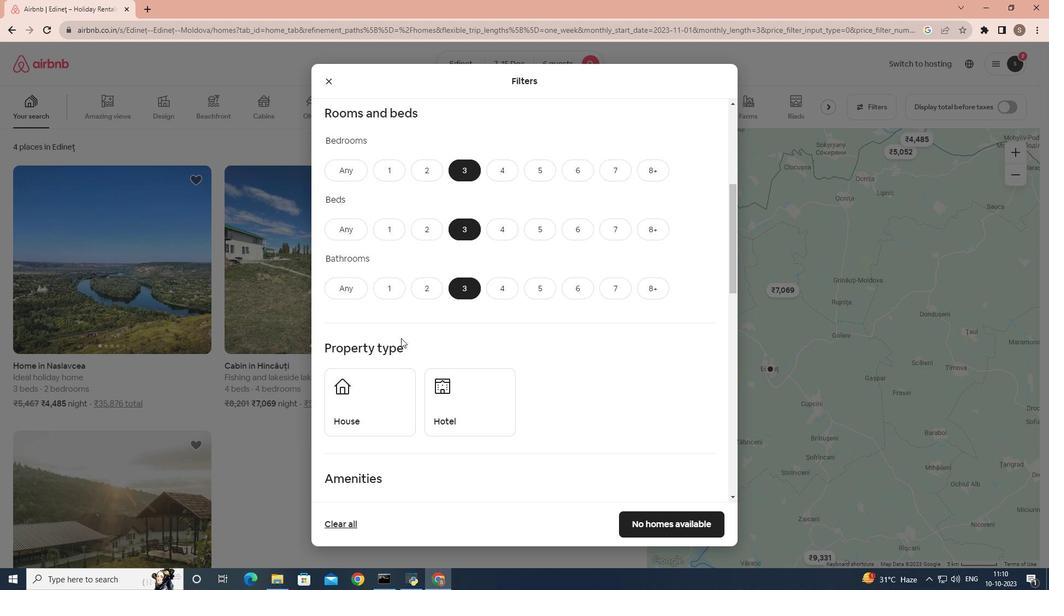 
Action: Mouse scrolled (401, 337) with delta (0, 0)
Screenshot: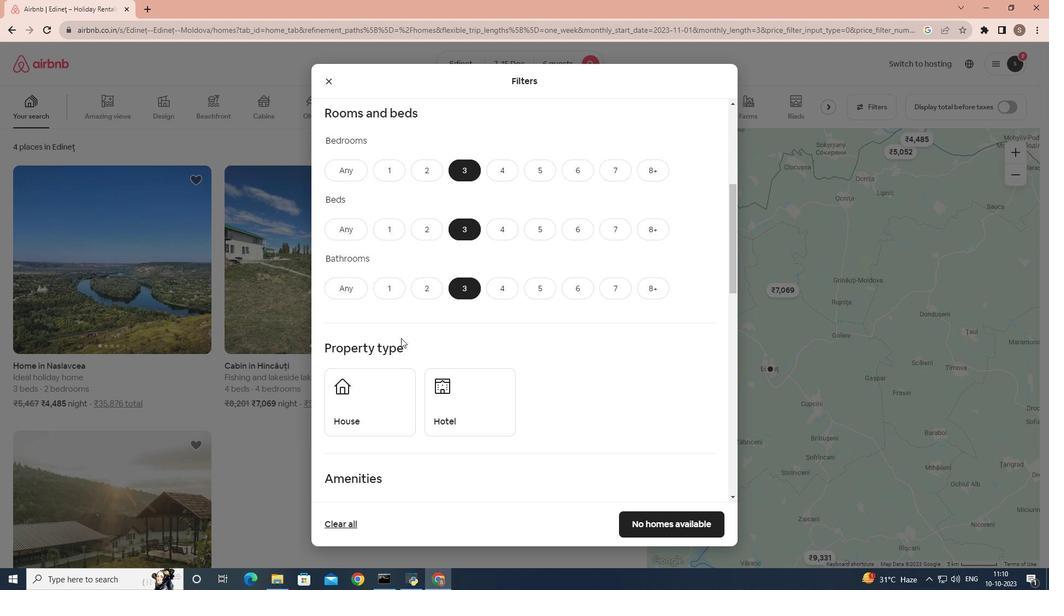 
Action: Mouse scrolled (401, 337) with delta (0, 0)
Screenshot: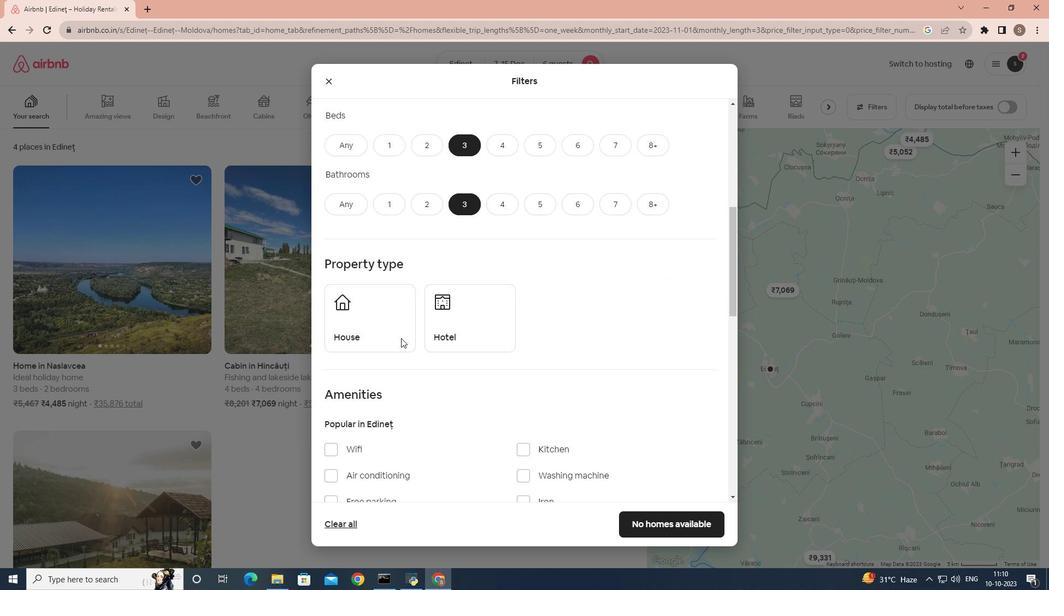
Action: Mouse scrolled (401, 337) with delta (0, 0)
Screenshot: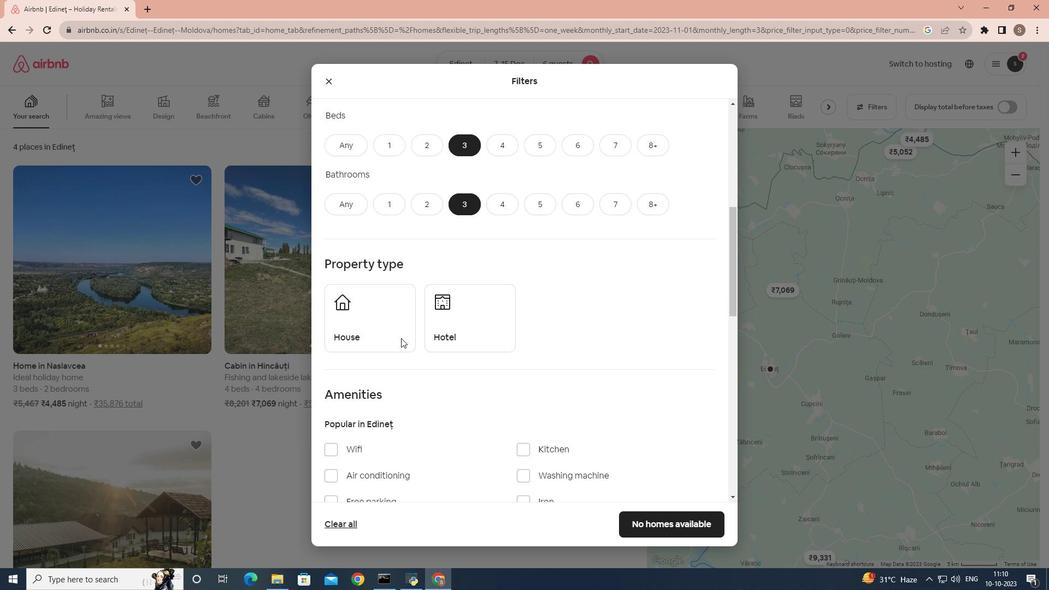 
Action: Mouse scrolled (401, 337) with delta (0, 0)
Screenshot: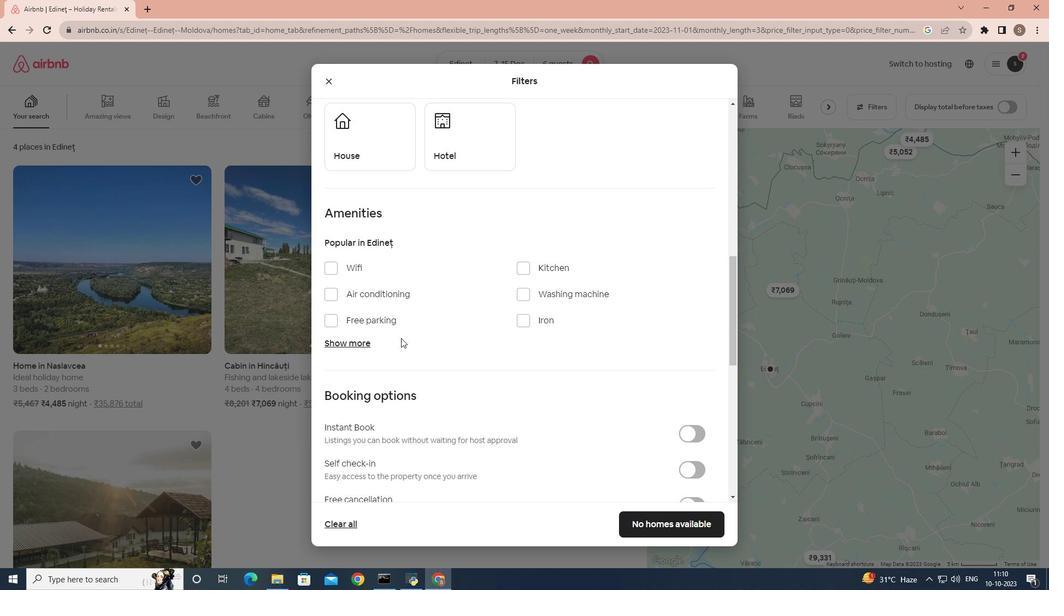 
Action: Mouse scrolled (401, 337) with delta (0, 0)
Screenshot: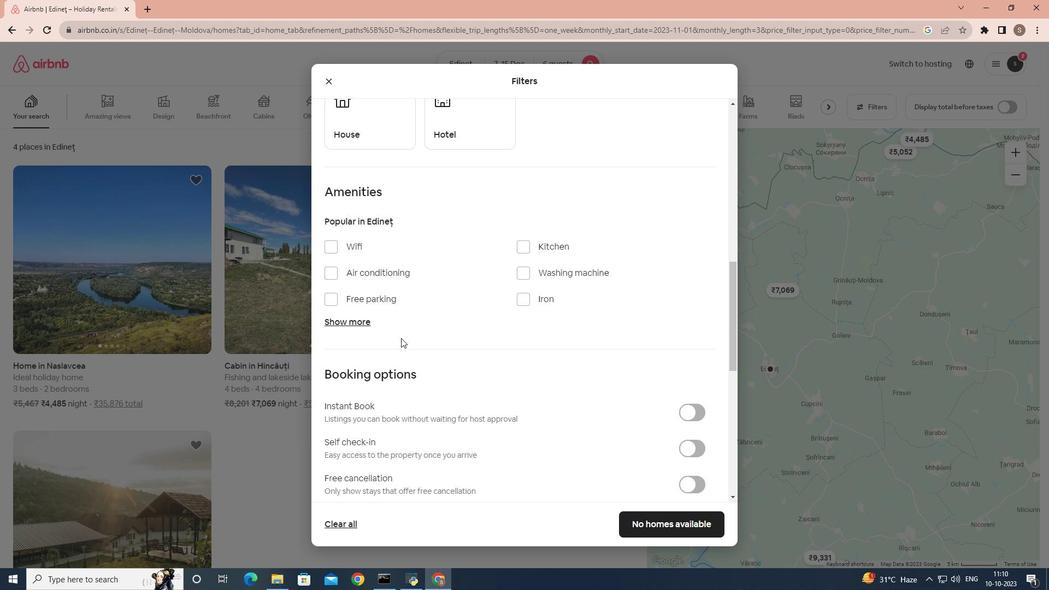 
Action: Mouse scrolled (401, 337) with delta (0, 0)
Screenshot: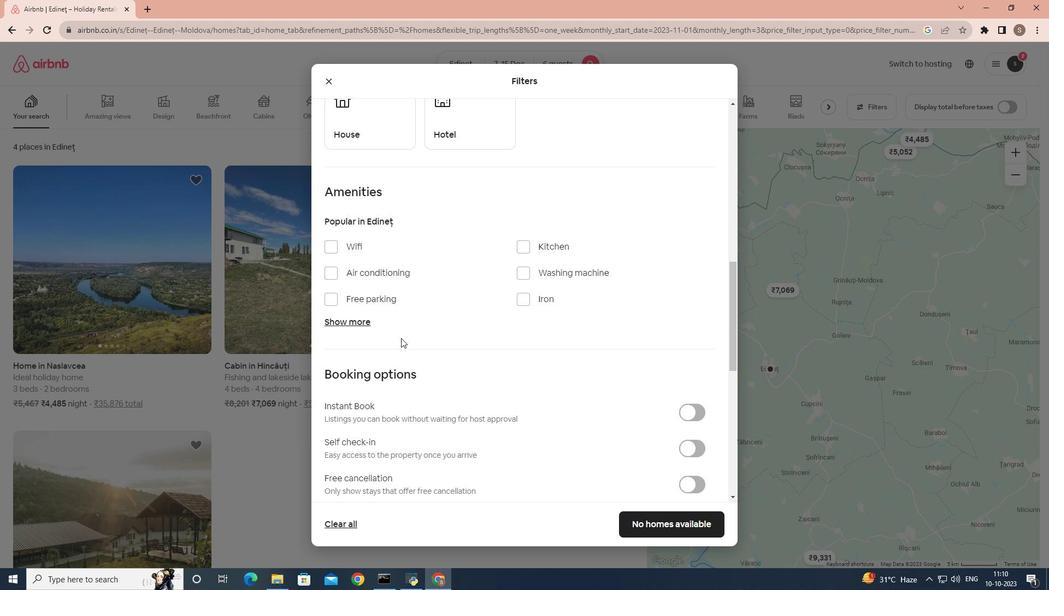 
Action: Mouse scrolled (401, 337) with delta (0, 0)
Screenshot: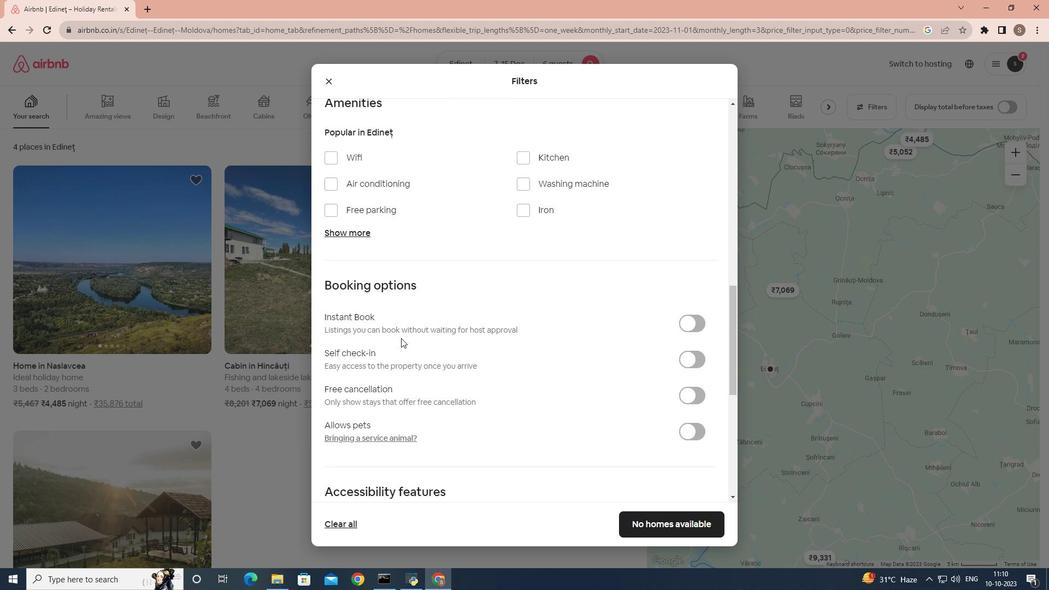 
Action: Mouse scrolled (401, 338) with delta (0, 0)
Screenshot: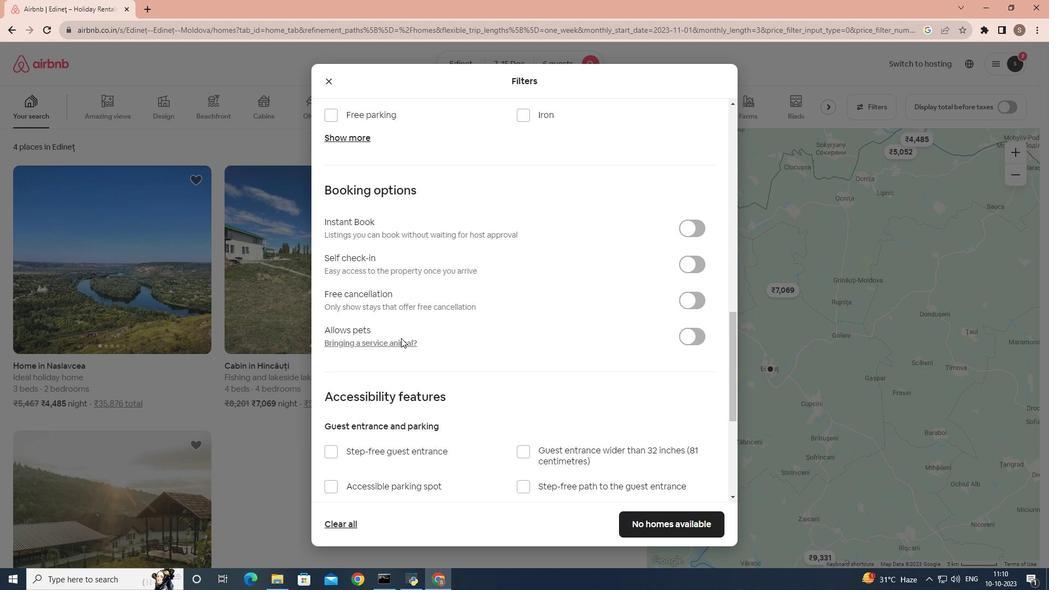 
Action: Mouse moved to (698, 310)
Screenshot: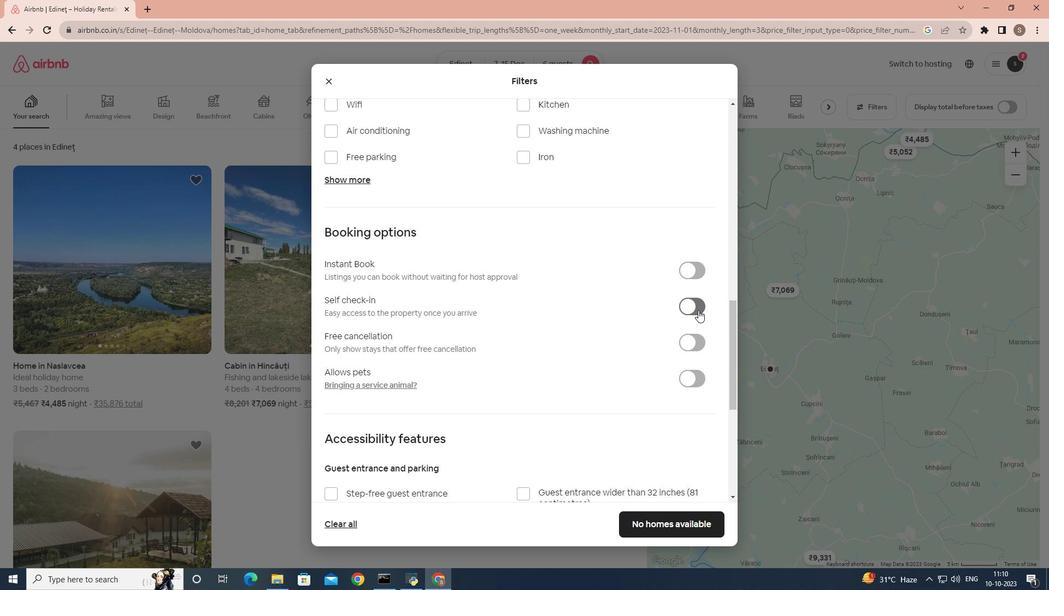 
Action: Mouse pressed left at (698, 310)
Screenshot: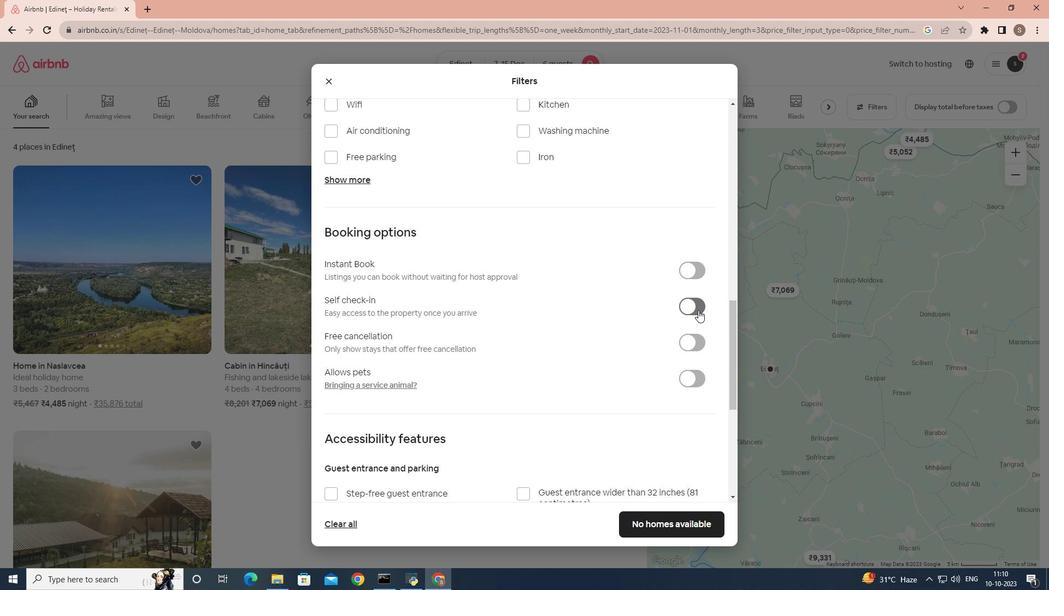 
Action: Mouse moved to (664, 527)
Screenshot: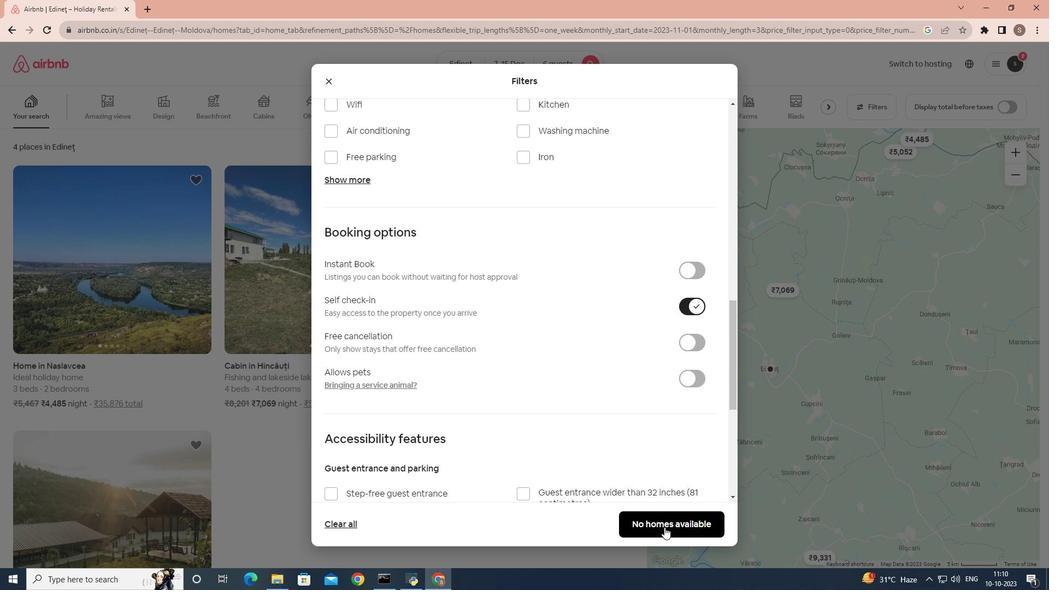
Action: Mouse pressed left at (664, 527)
Screenshot: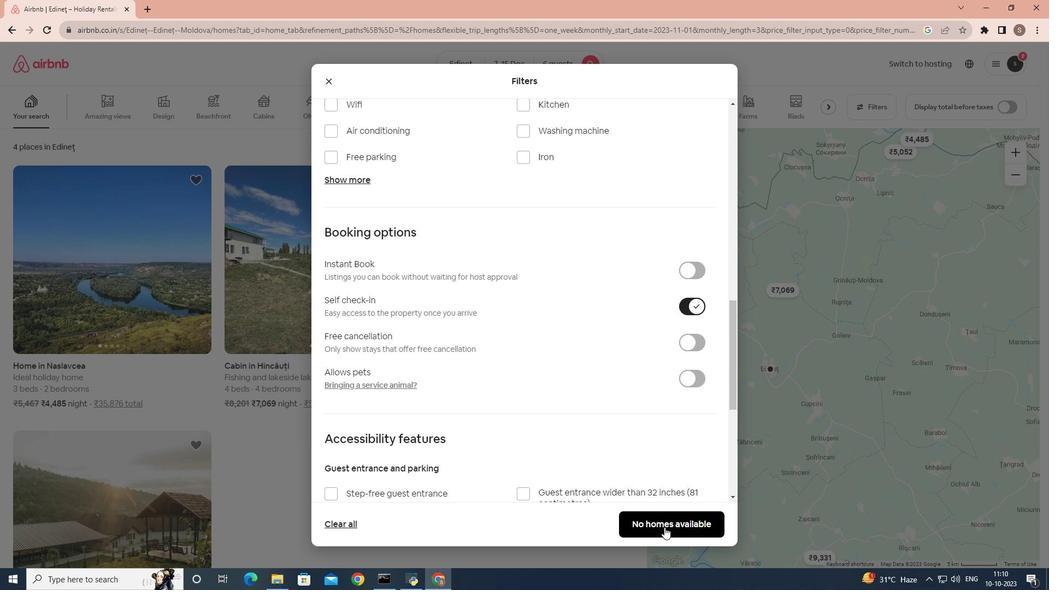 
Action: Mouse moved to (664, 527)
Screenshot: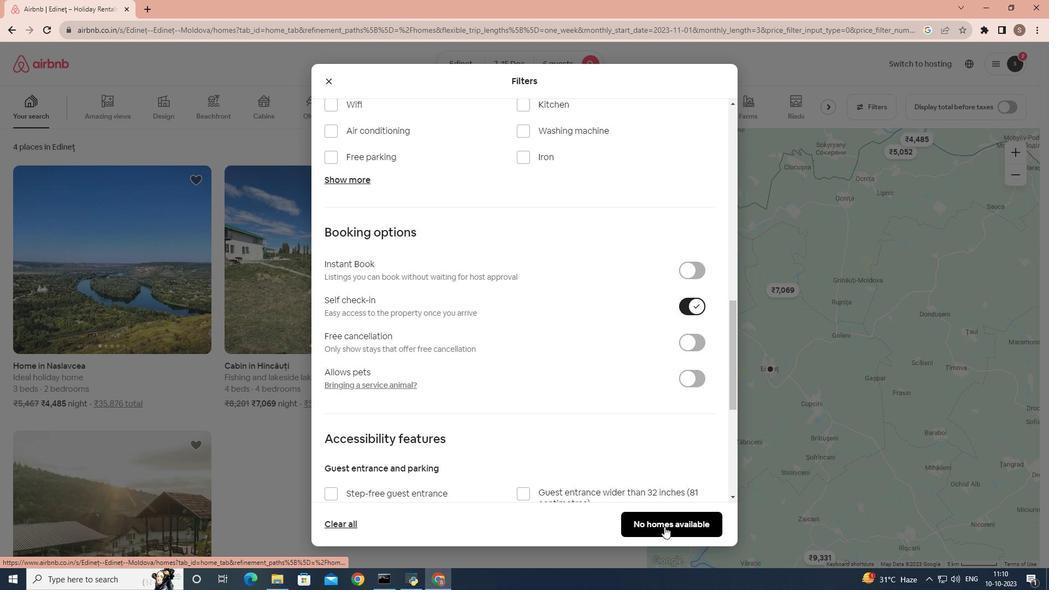
